 Task: Find connections with filter location Yiwu with filter topic #lawstudentswith filter profile language German with filter current company CRY - Child Rights and You with filter school National Institute of Technology Raipur with filter industry Venture Capital and Private Equity Principals with filter service category Personal Injury Law with filter keywords title Farm Worker
Action: Mouse moved to (551, 63)
Screenshot: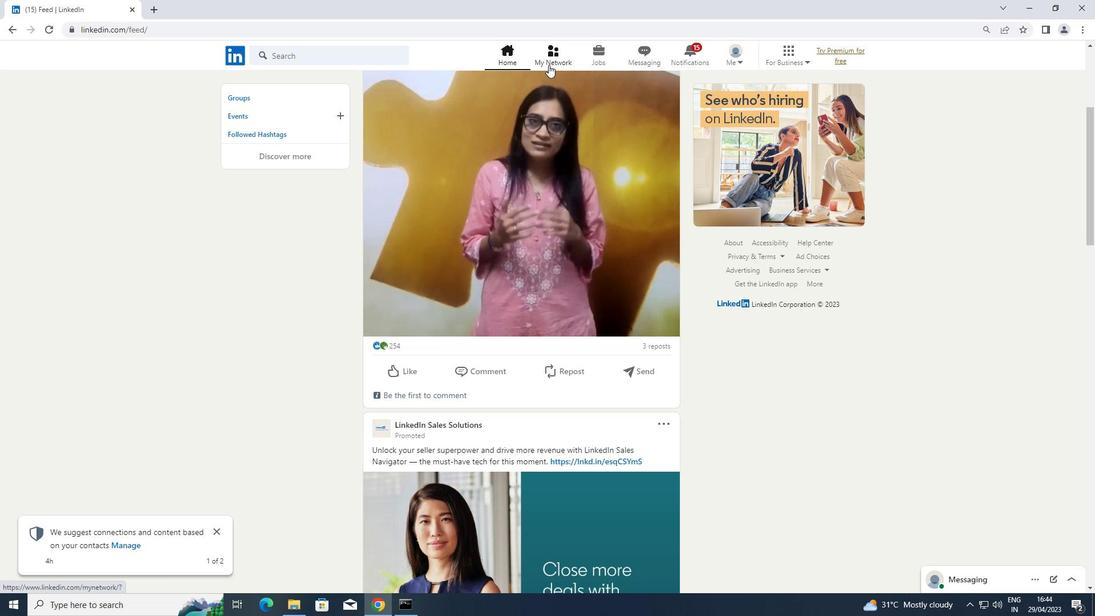 
Action: Mouse pressed left at (551, 63)
Screenshot: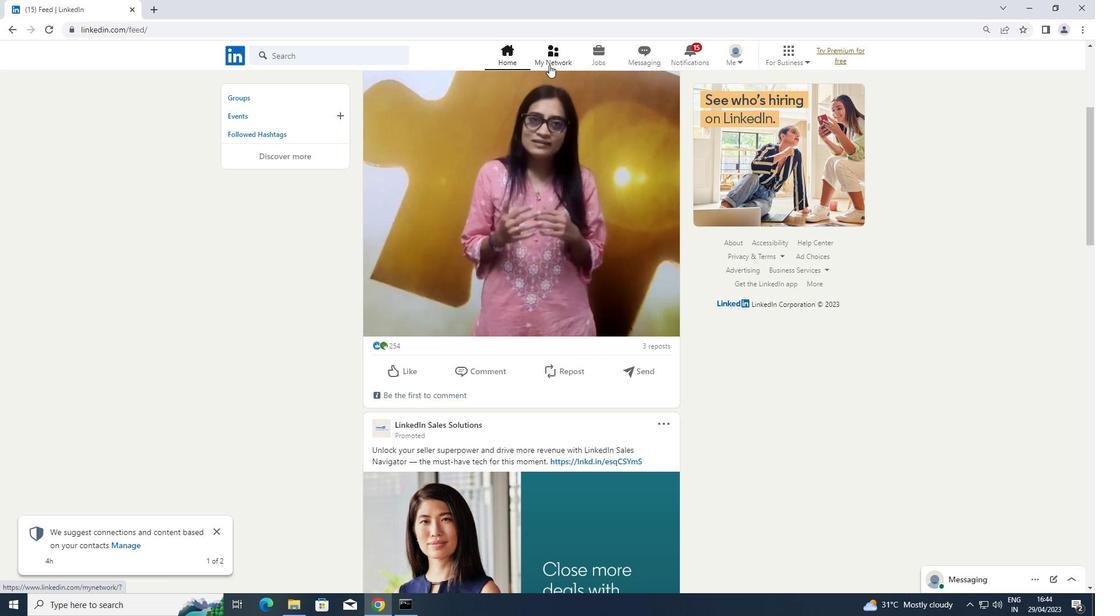 
Action: Mouse moved to (319, 114)
Screenshot: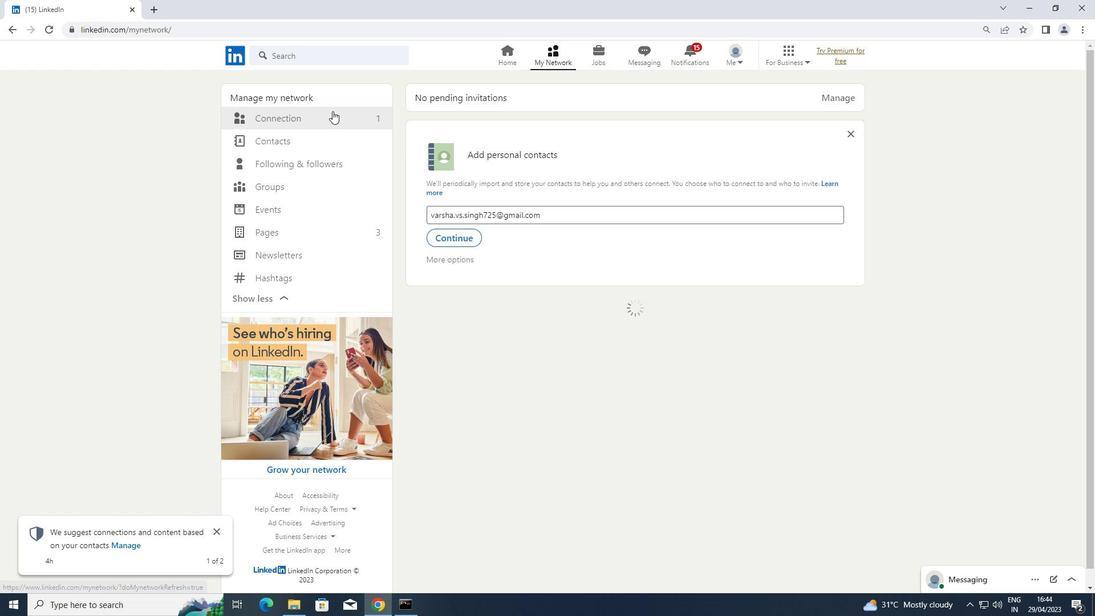 
Action: Mouse pressed left at (319, 114)
Screenshot: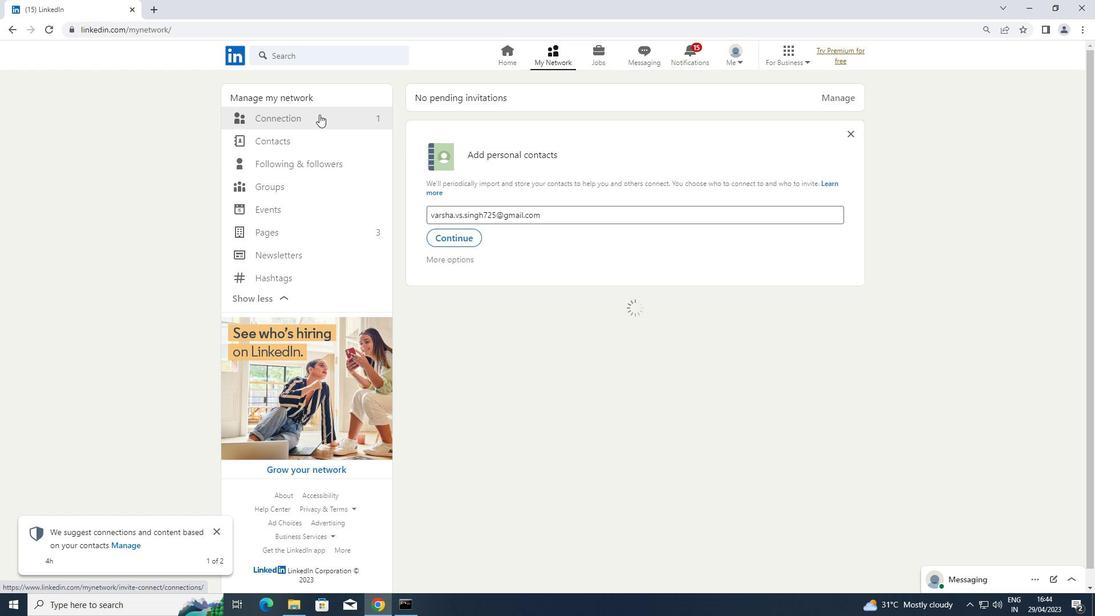 
Action: Mouse moved to (633, 122)
Screenshot: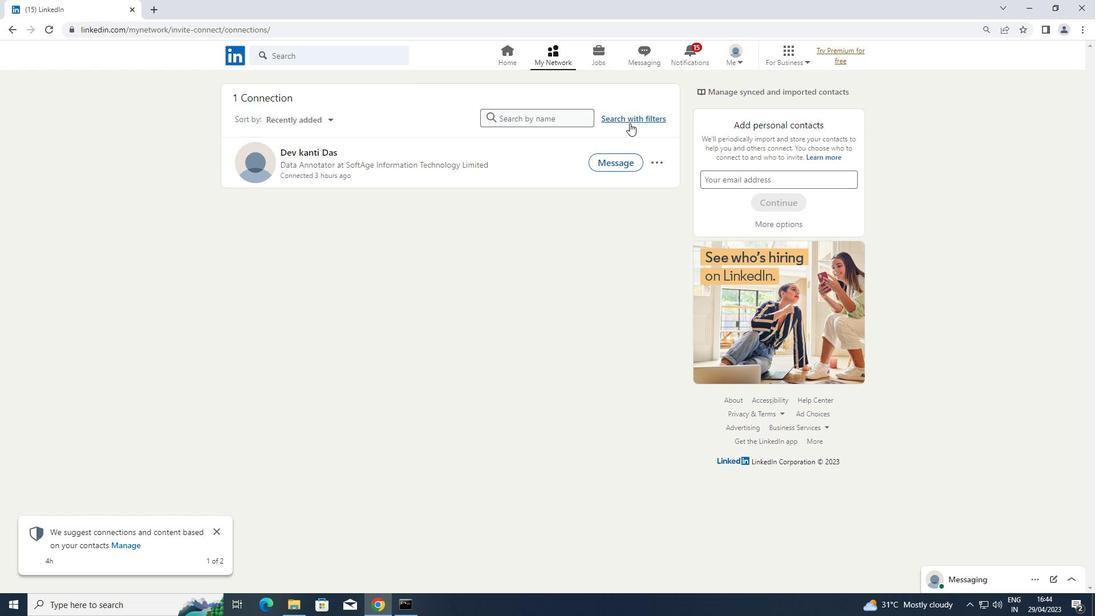 
Action: Mouse pressed left at (633, 122)
Screenshot: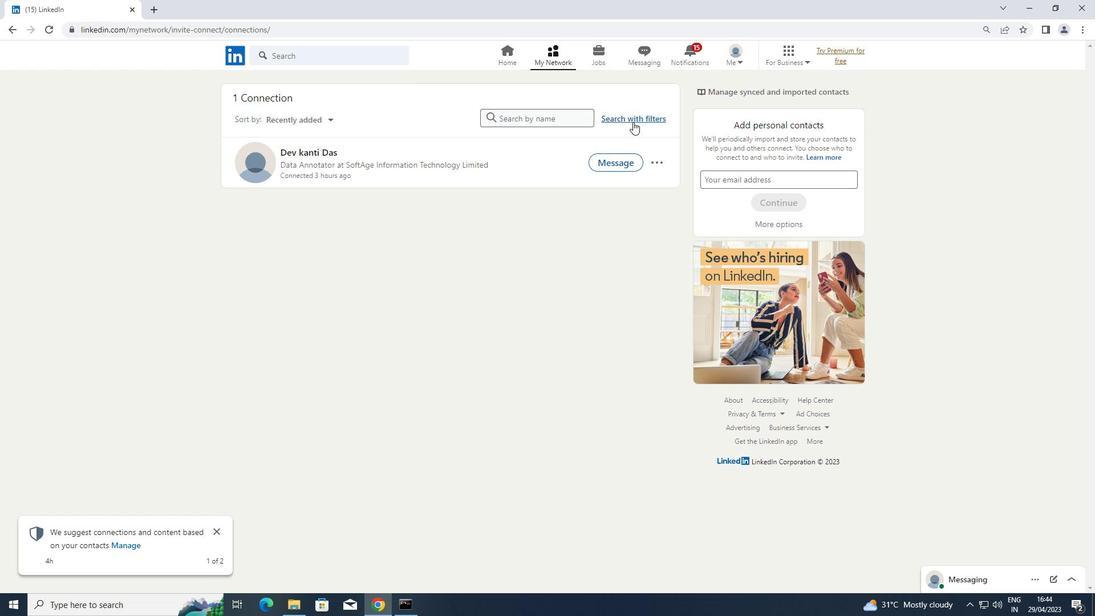
Action: Mouse moved to (584, 90)
Screenshot: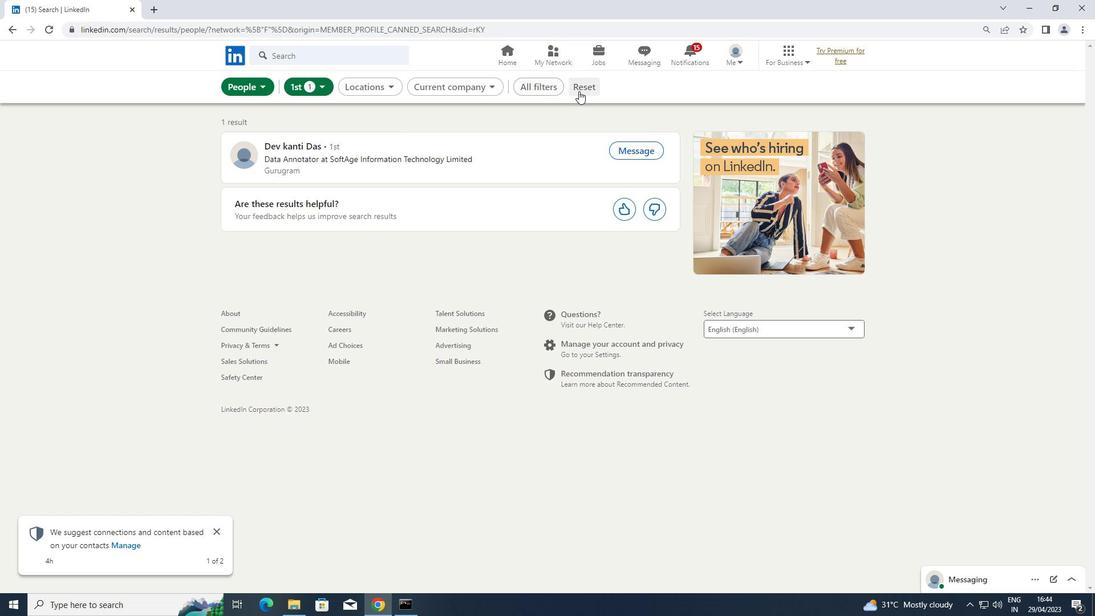 
Action: Mouse pressed left at (584, 90)
Screenshot: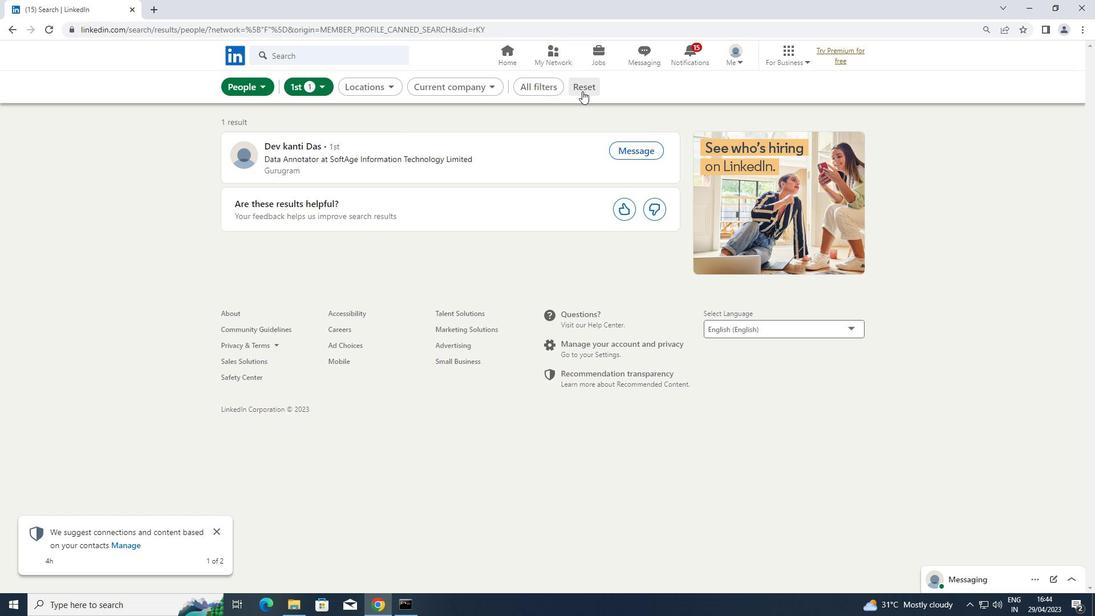 
Action: Mouse moved to (544, 84)
Screenshot: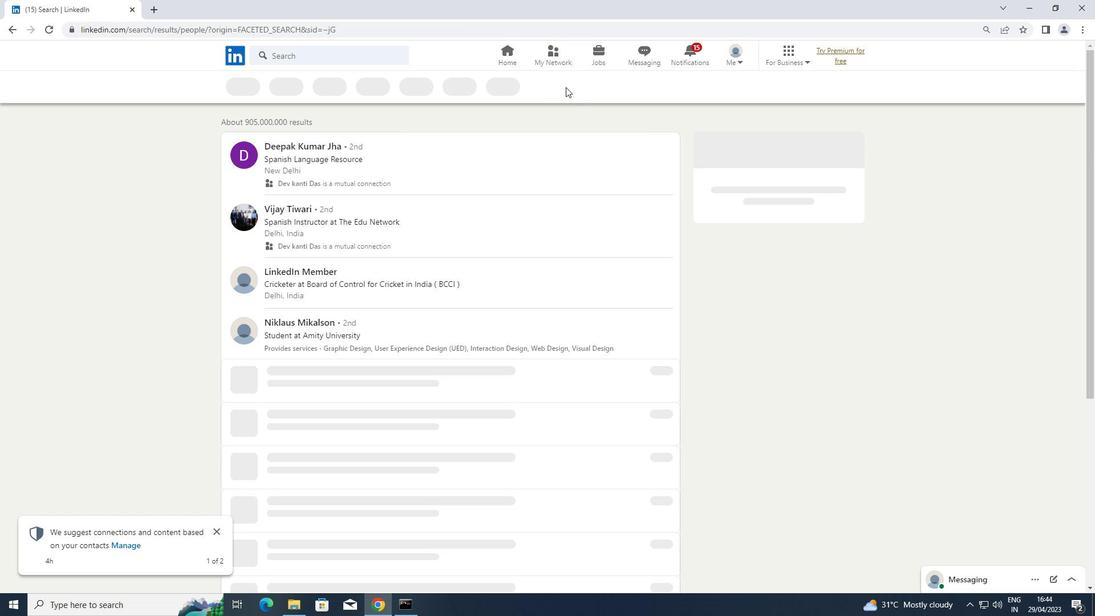 
Action: Mouse pressed left at (544, 84)
Screenshot: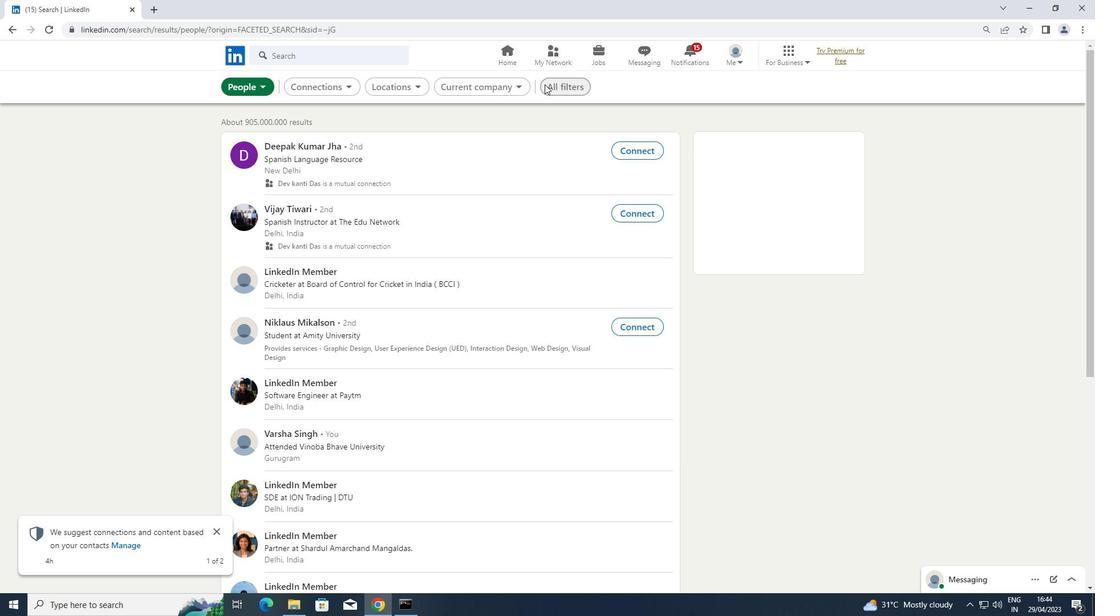 
Action: Mouse moved to (709, 206)
Screenshot: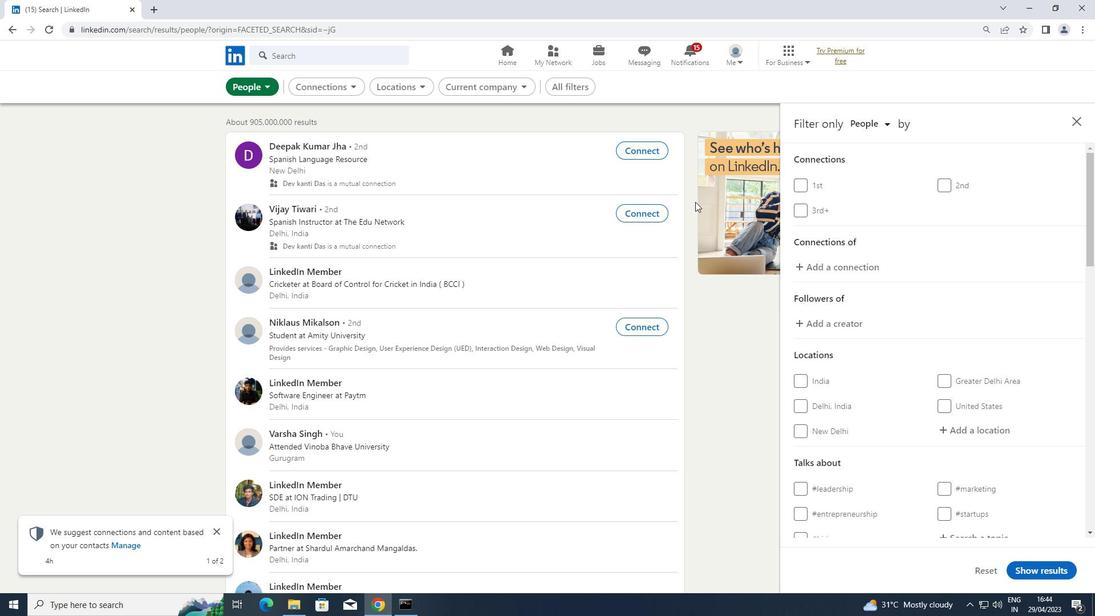 
Action: Mouse scrolled (709, 205) with delta (0, 0)
Screenshot: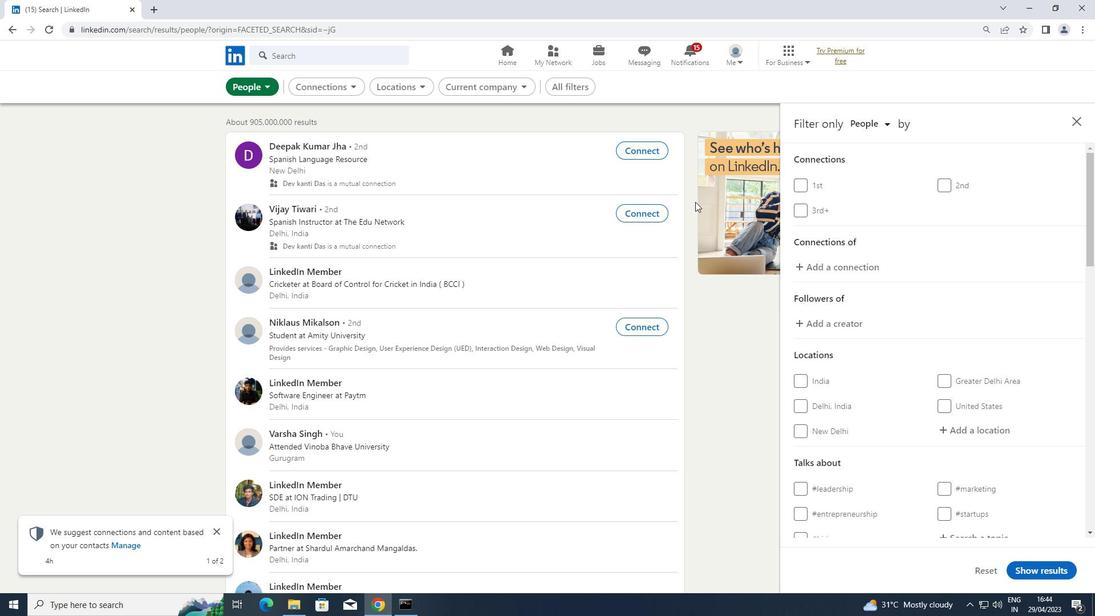
Action: Mouse scrolled (709, 205) with delta (0, 0)
Screenshot: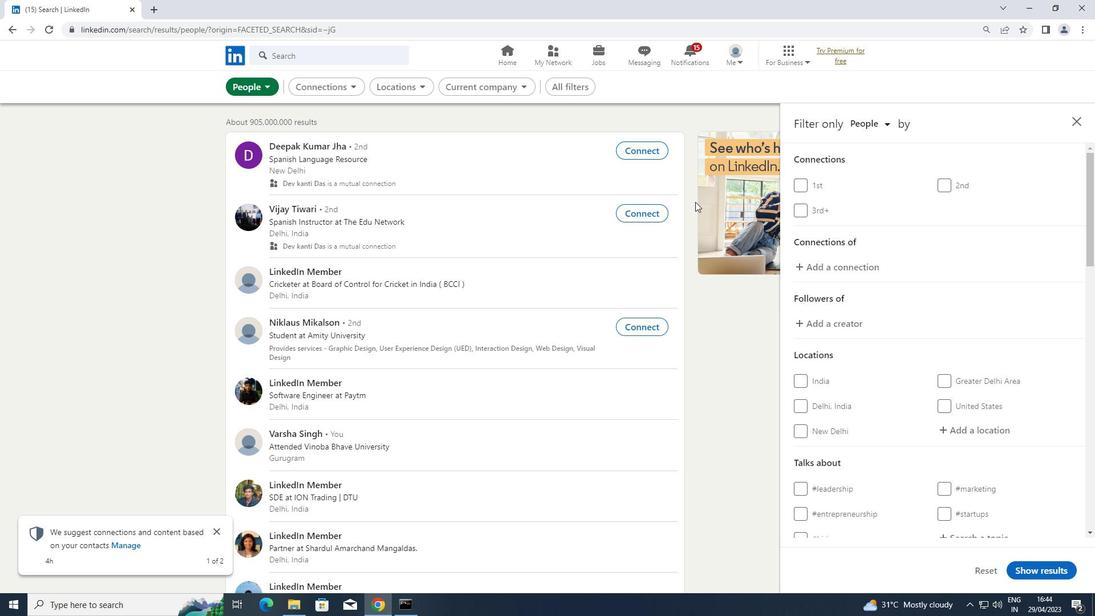 
Action: Mouse moved to (900, 343)
Screenshot: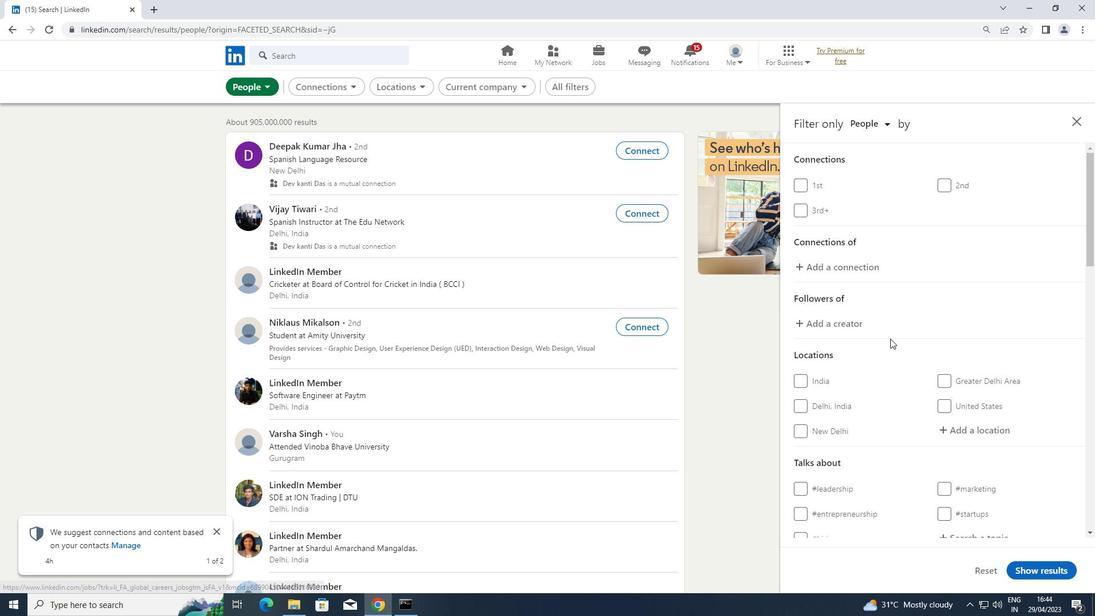 
Action: Mouse scrolled (900, 343) with delta (0, 0)
Screenshot: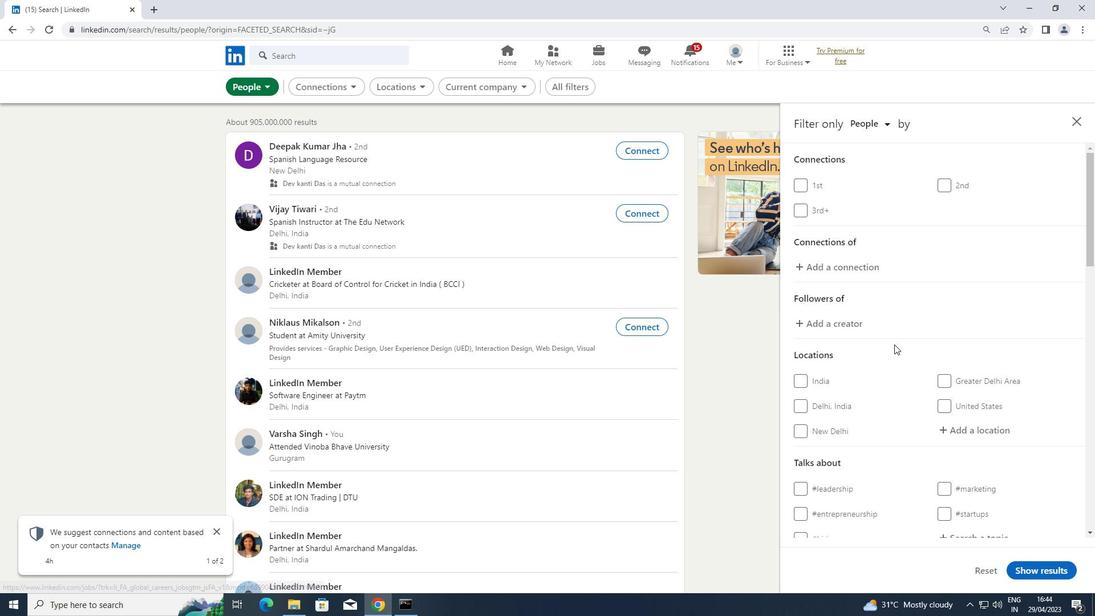 
Action: Mouse scrolled (900, 343) with delta (0, 0)
Screenshot: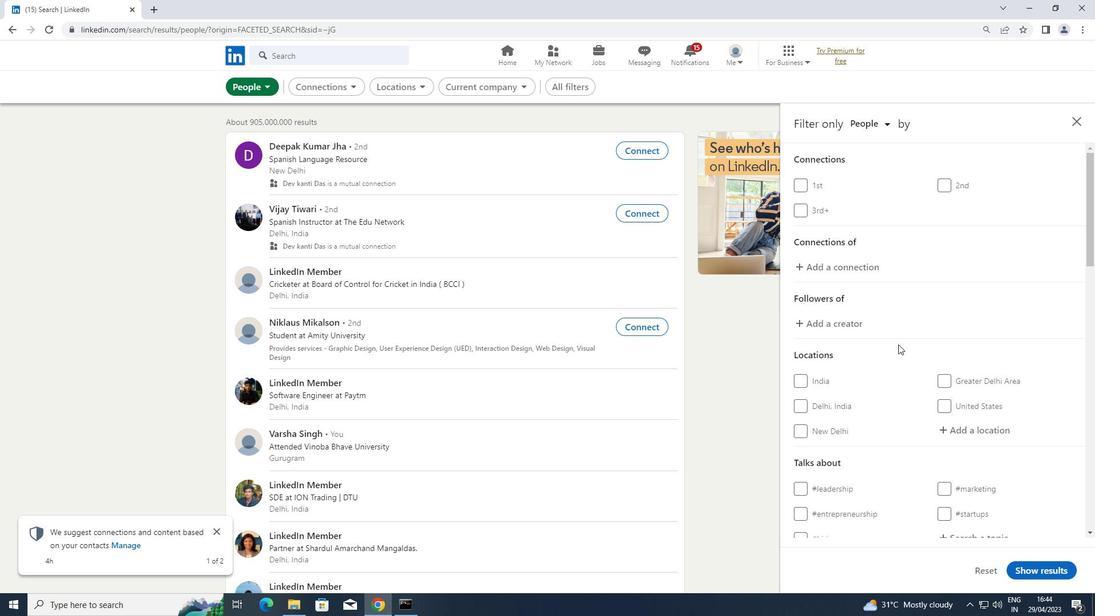 
Action: Mouse moved to (950, 309)
Screenshot: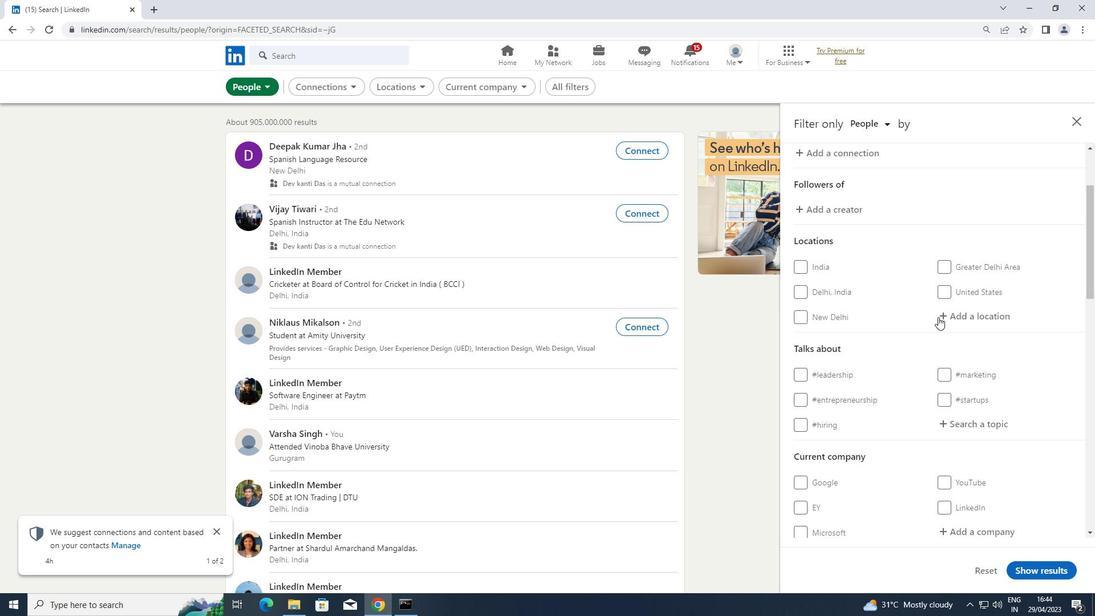 
Action: Mouse pressed left at (950, 309)
Screenshot: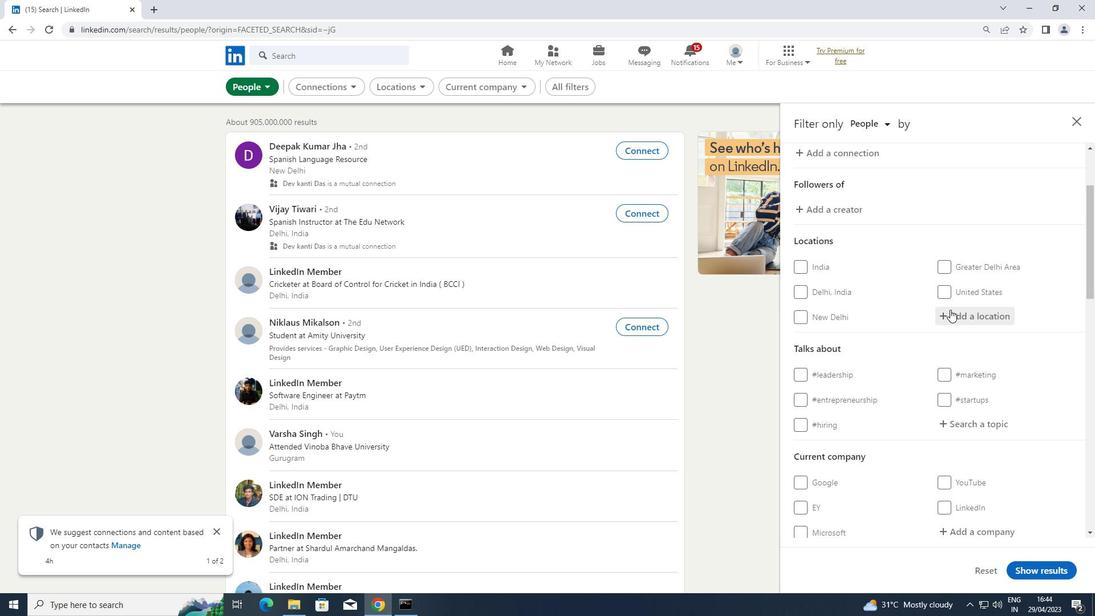 
Action: Key pressed <Key.shift>YIWU
Screenshot: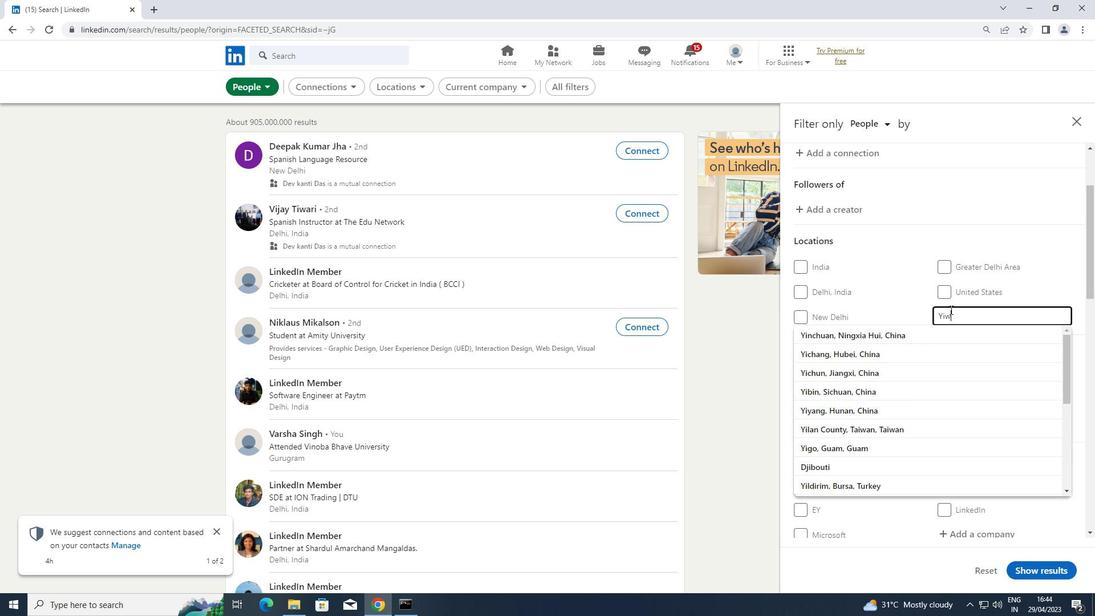 
Action: Mouse moved to (908, 319)
Screenshot: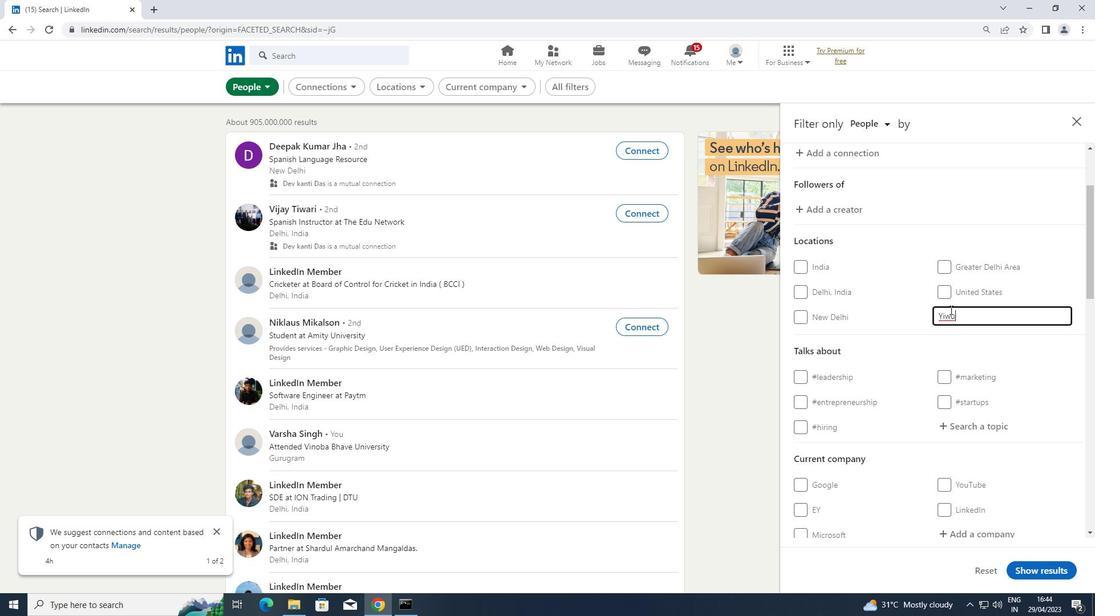 
Action: Mouse scrolled (908, 318) with delta (0, 0)
Screenshot: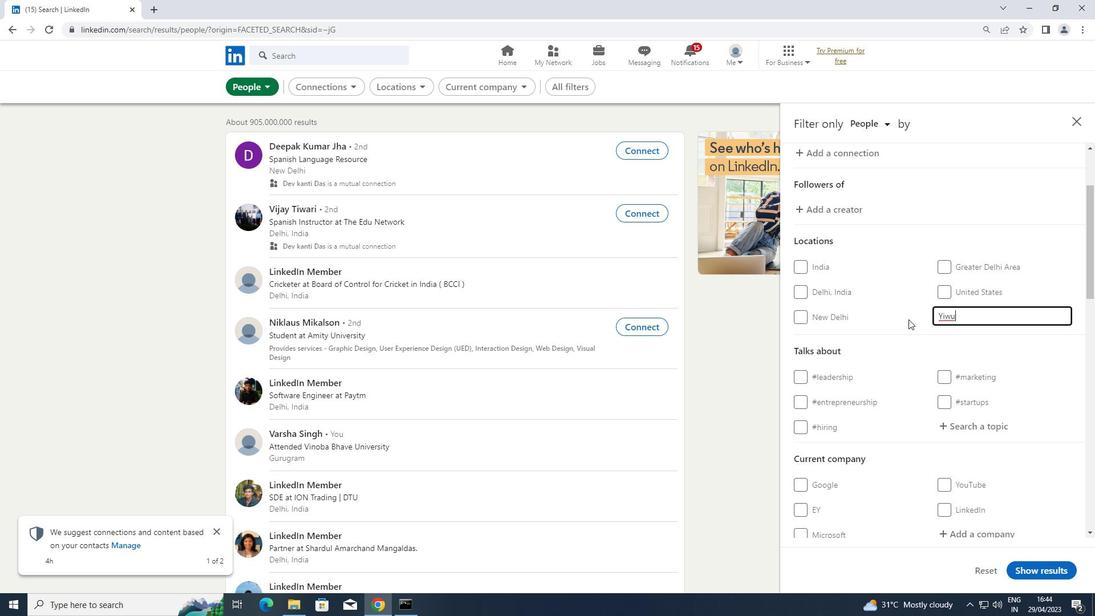 
Action: Mouse scrolled (908, 318) with delta (0, 0)
Screenshot: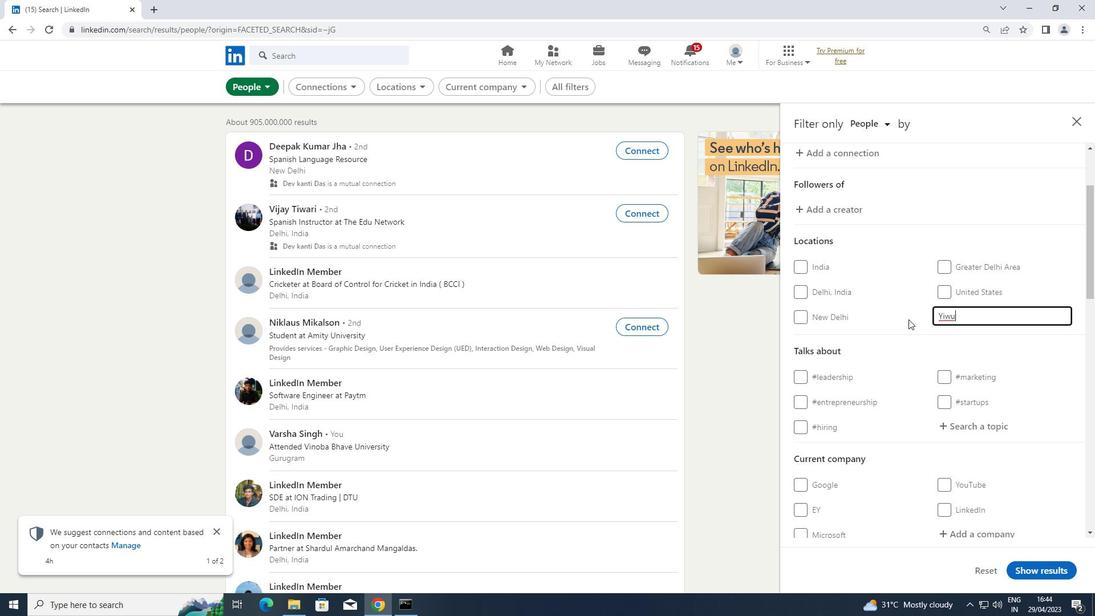 
Action: Mouse scrolled (908, 318) with delta (0, 0)
Screenshot: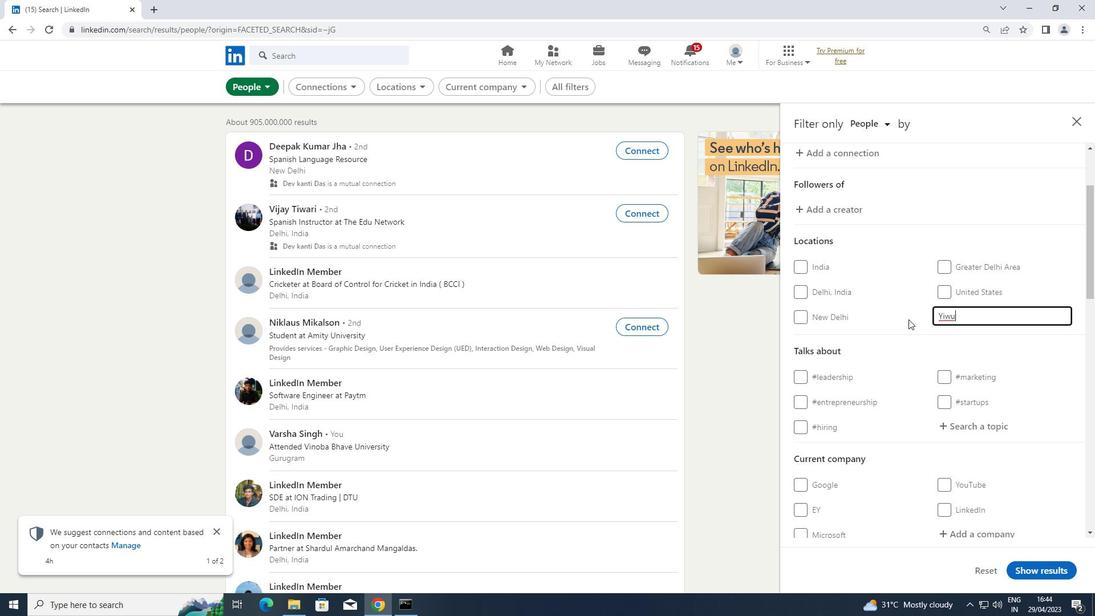 
Action: Mouse moved to (970, 256)
Screenshot: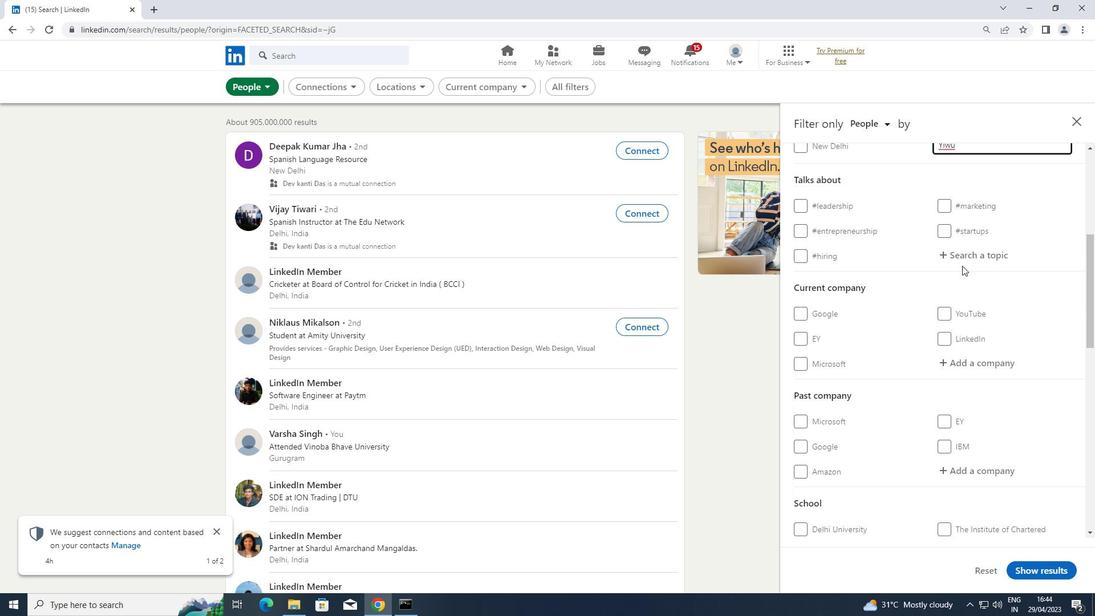 
Action: Mouse pressed left at (970, 256)
Screenshot: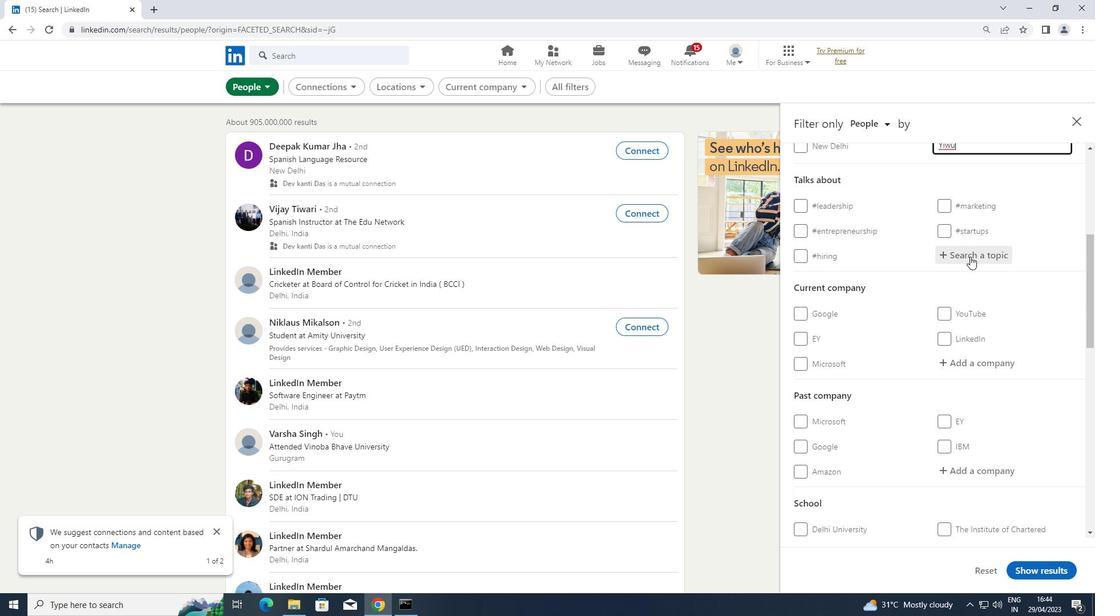 
Action: Key pressed <Key.shift>#LAWSTUDENTS
Screenshot: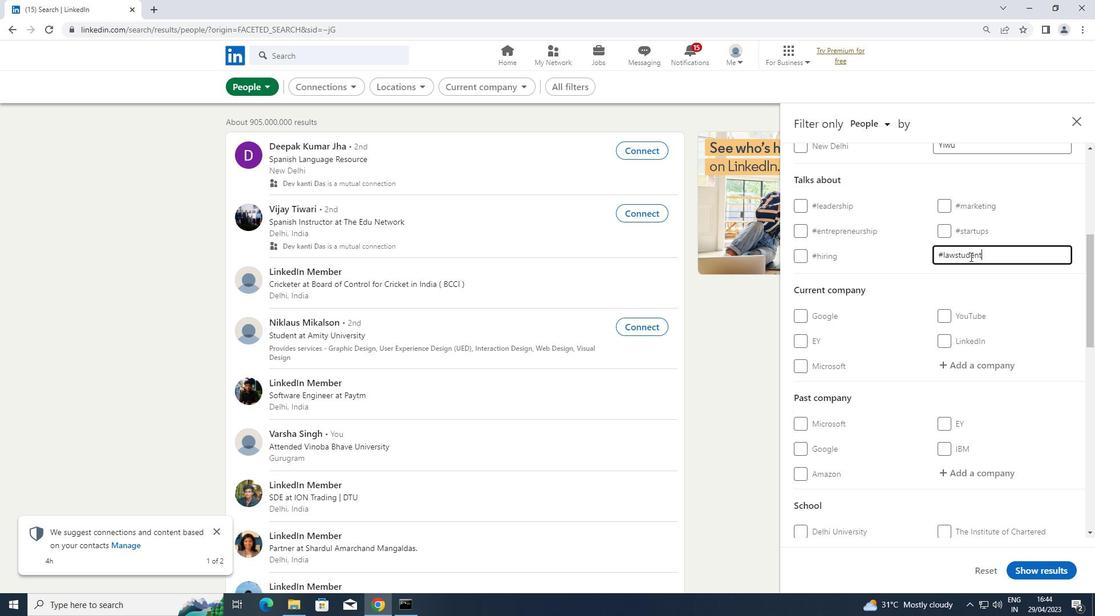 
Action: Mouse moved to (899, 280)
Screenshot: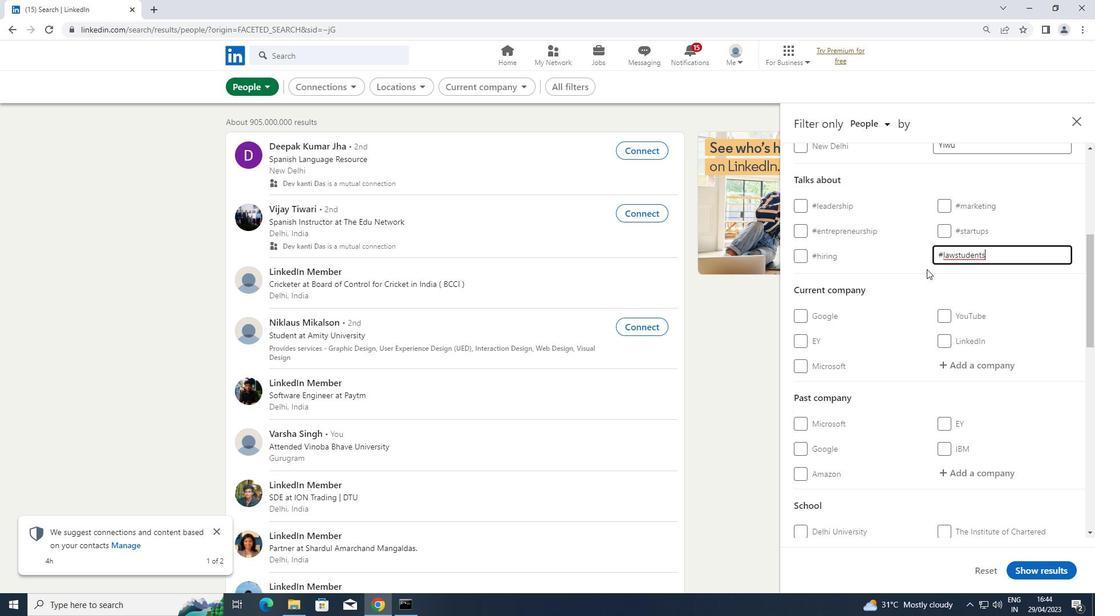 
Action: Mouse scrolled (899, 279) with delta (0, 0)
Screenshot: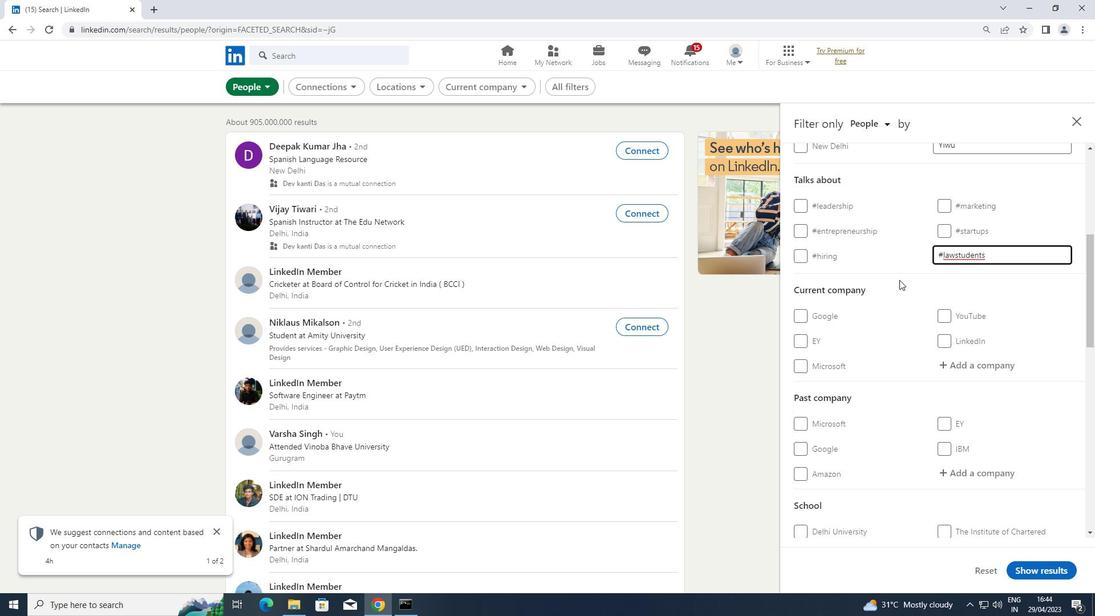 
Action: Mouse scrolled (899, 279) with delta (0, 0)
Screenshot: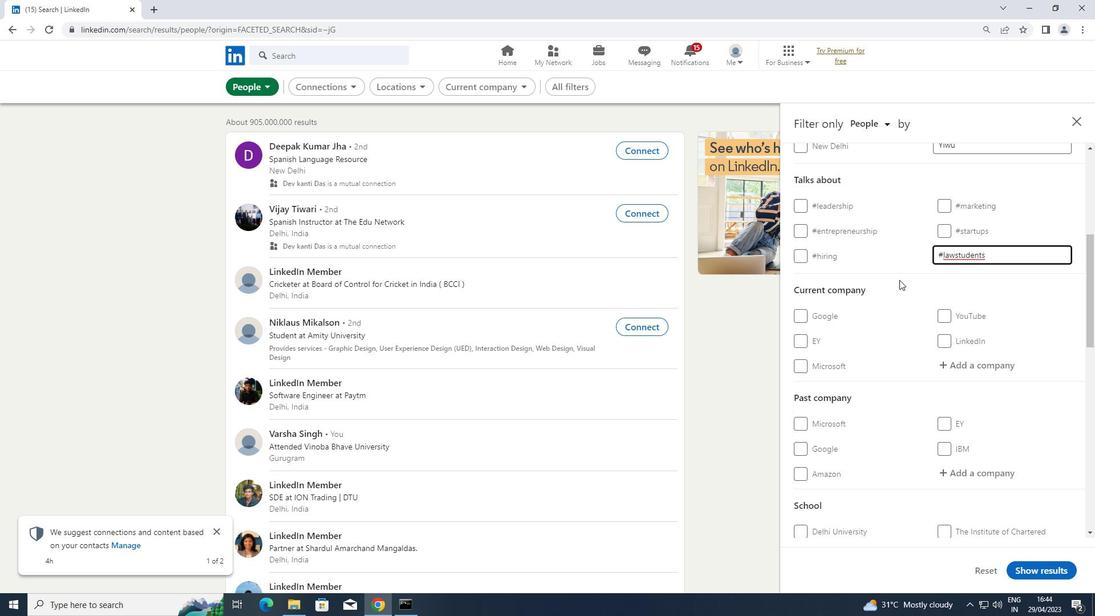 
Action: Mouse scrolled (899, 279) with delta (0, 0)
Screenshot: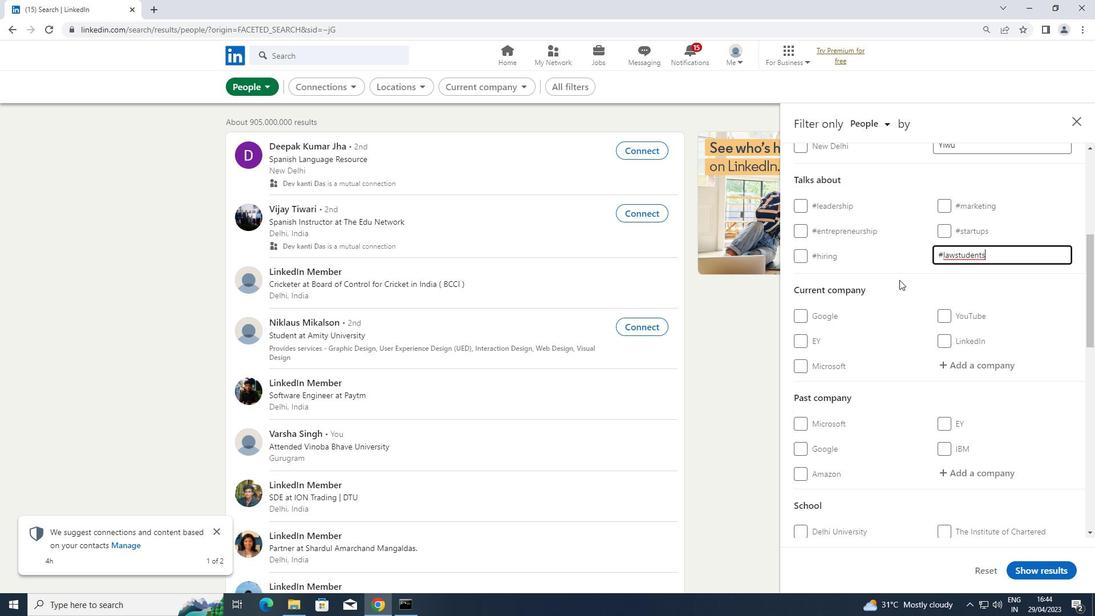 
Action: Mouse scrolled (899, 279) with delta (0, 0)
Screenshot: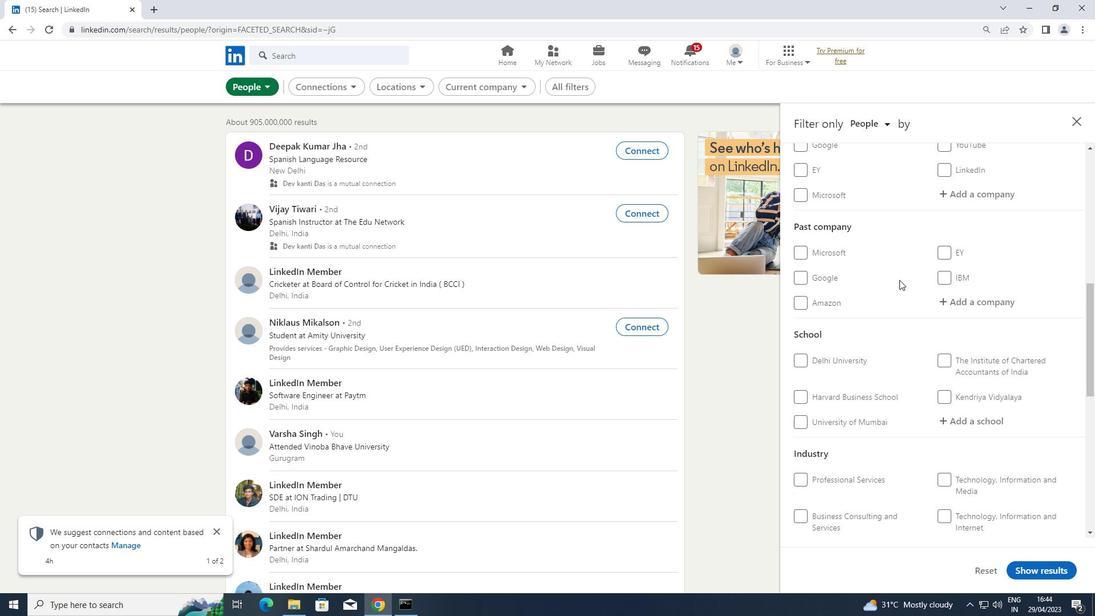 
Action: Mouse scrolled (899, 279) with delta (0, 0)
Screenshot: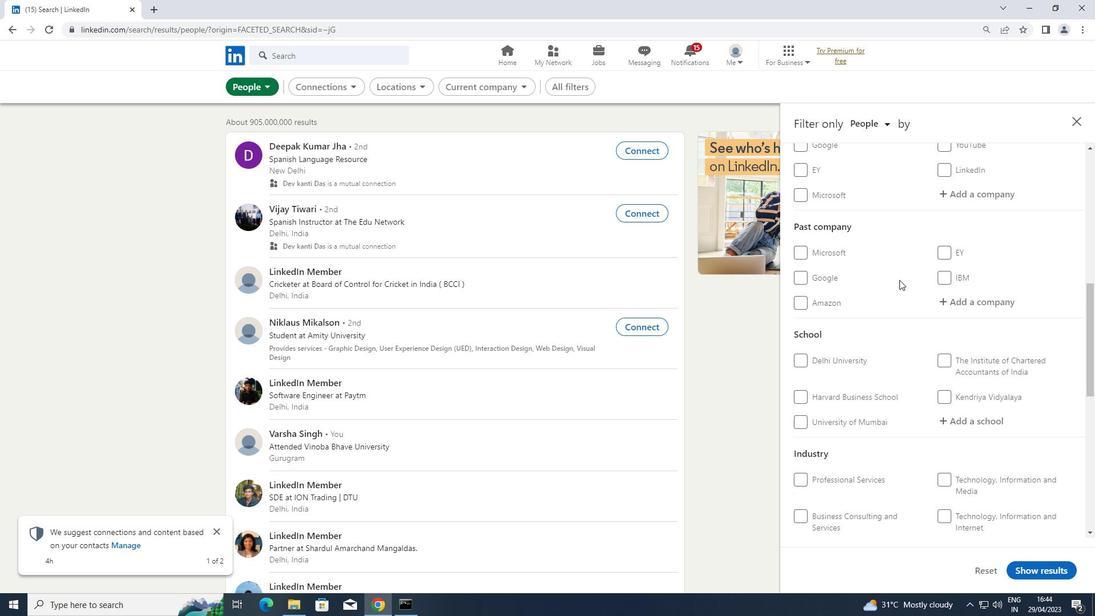 
Action: Mouse scrolled (899, 279) with delta (0, 0)
Screenshot: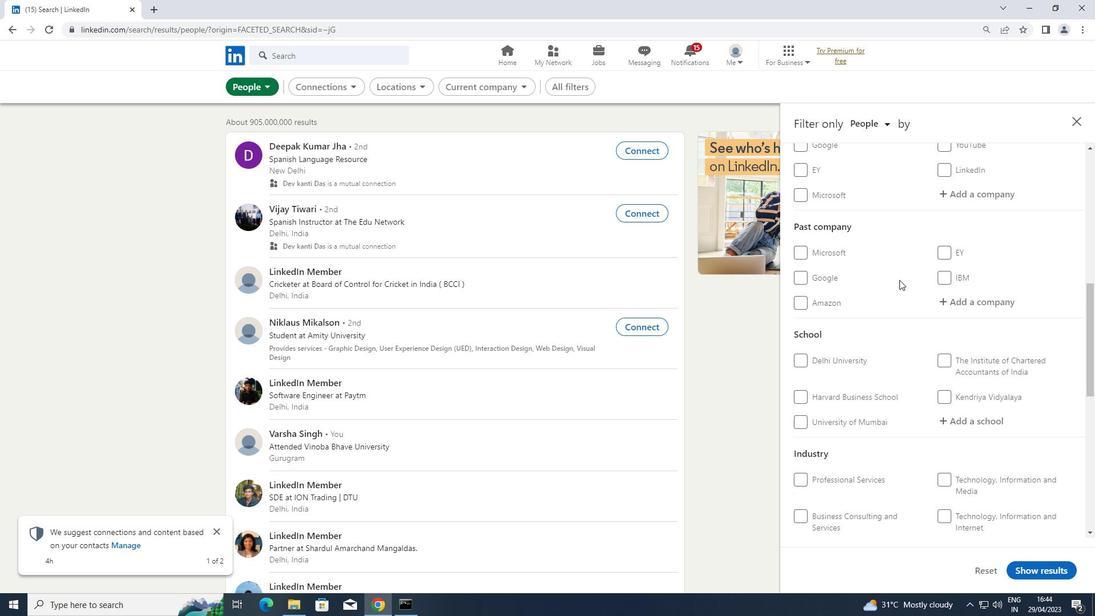 
Action: Mouse scrolled (899, 279) with delta (0, 0)
Screenshot: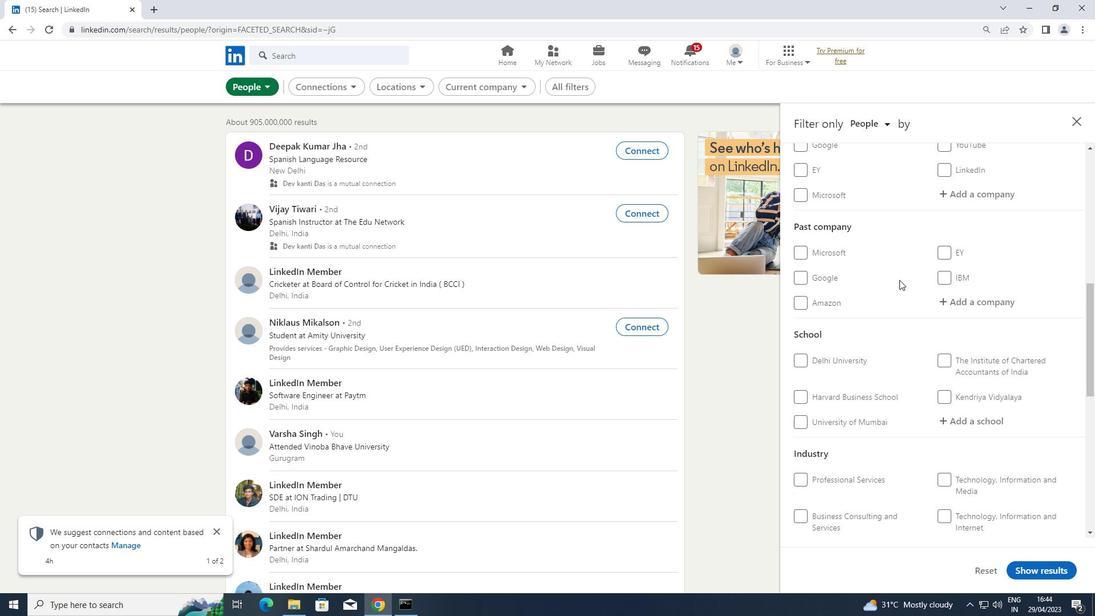 
Action: Mouse moved to (797, 427)
Screenshot: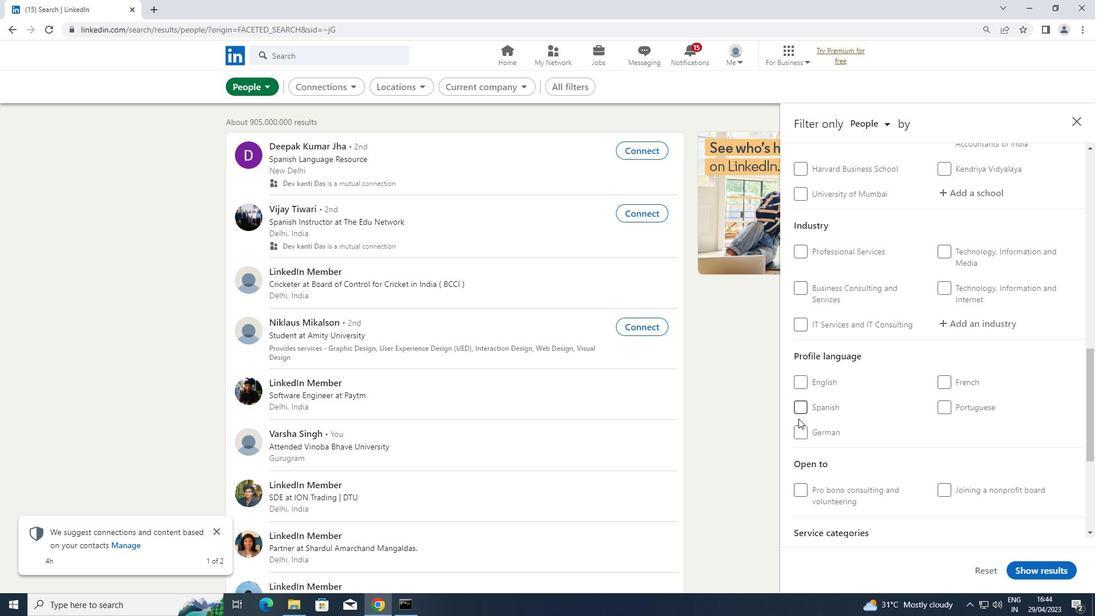 
Action: Mouse pressed left at (797, 427)
Screenshot: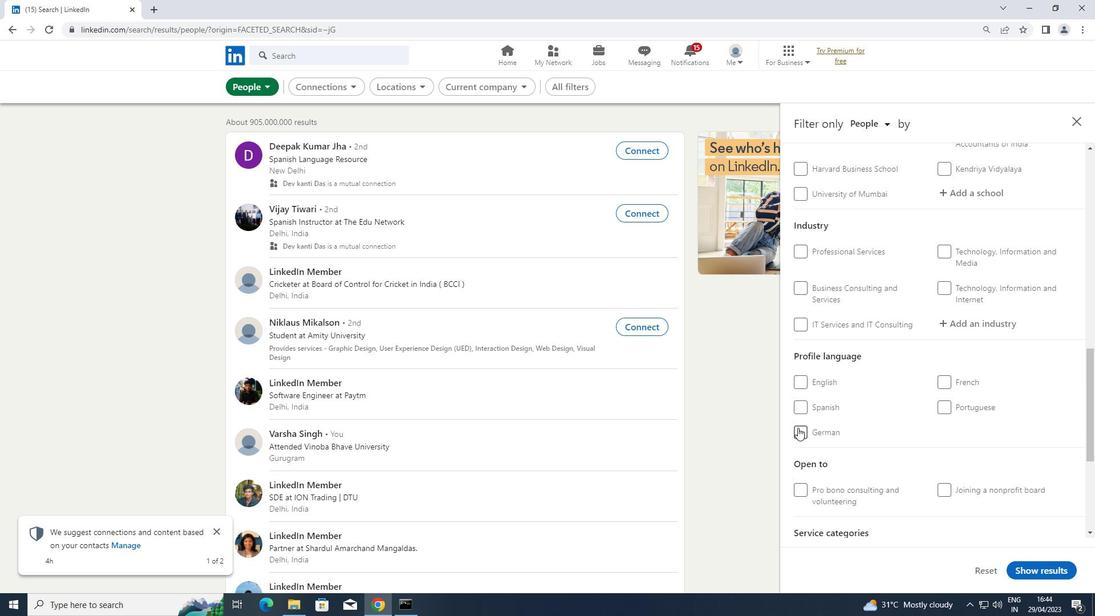 
Action: Mouse moved to (913, 320)
Screenshot: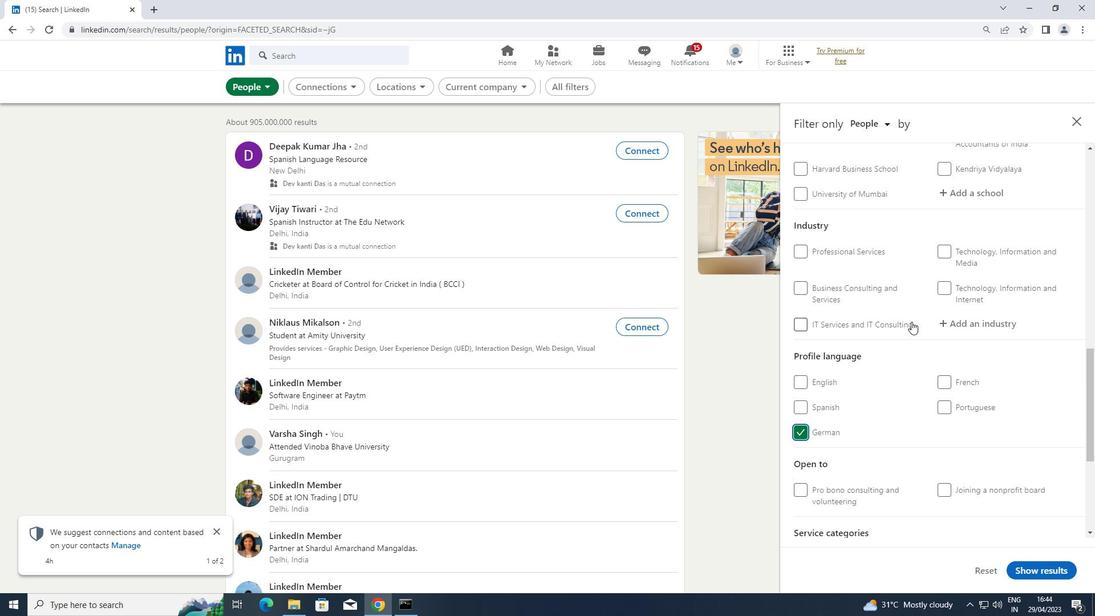 
Action: Mouse scrolled (913, 321) with delta (0, 0)
Screenshot: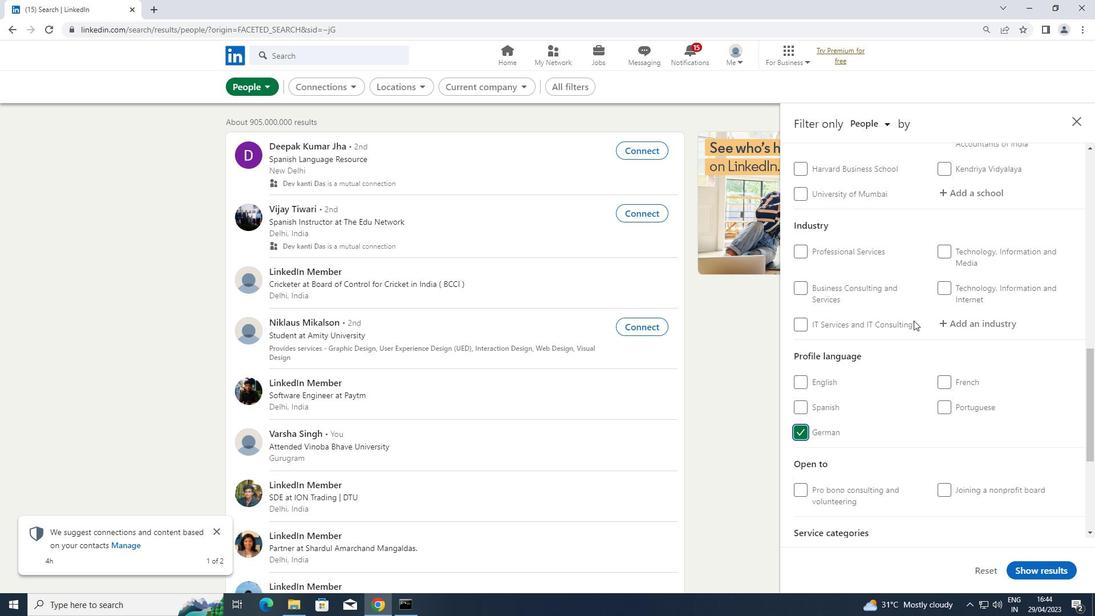 
Action: Mouse scrolled (913, 321) with delta (0, 0)
Screenshot: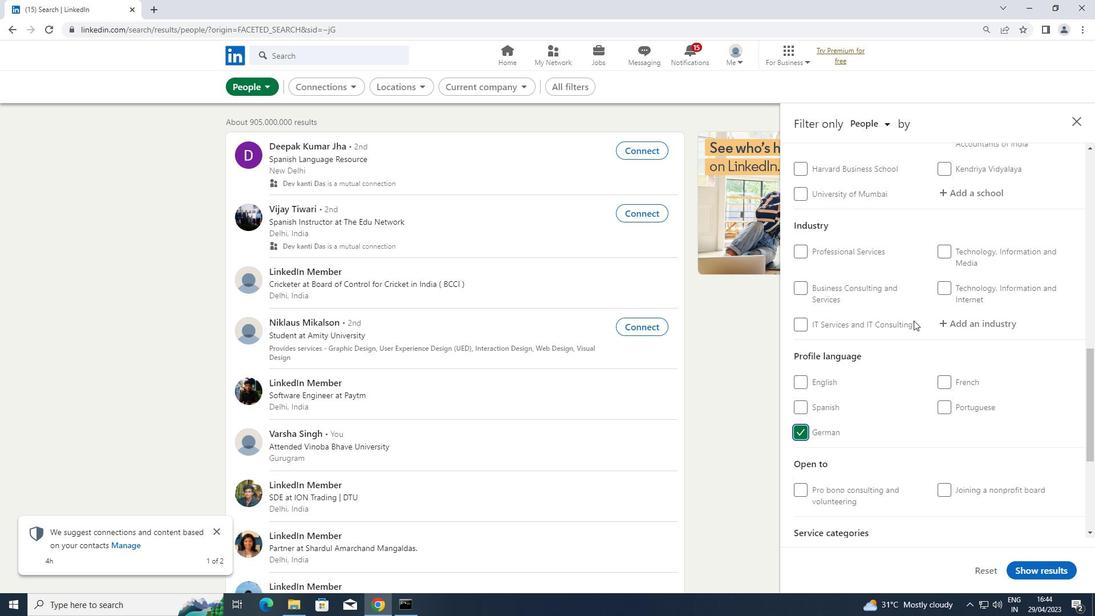 
Action: Mouse scrolled (913, 321) with delta (0, 0)
Screenshot: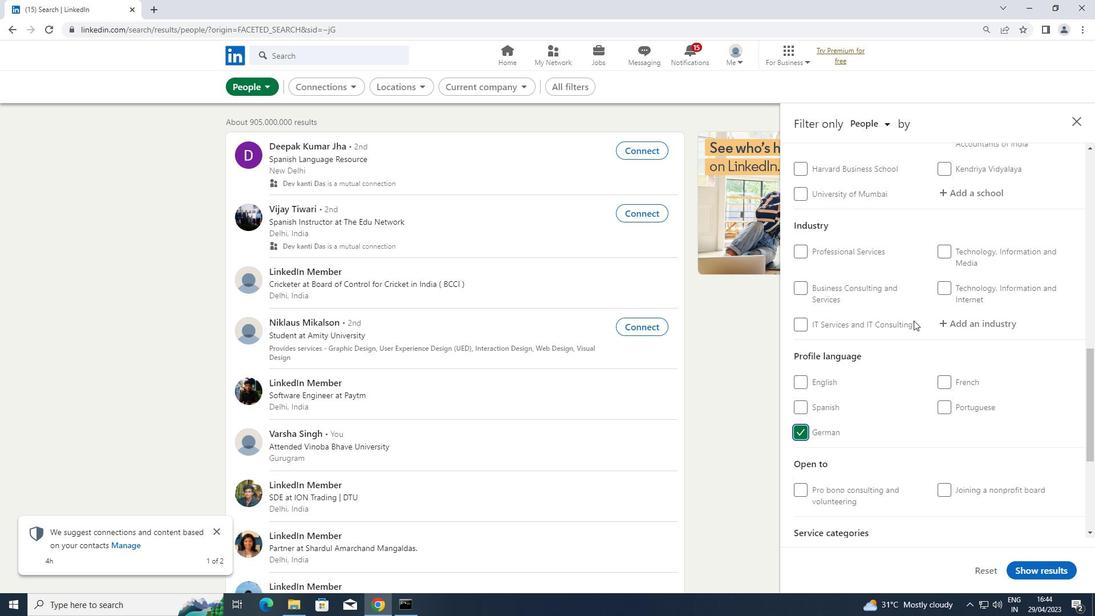 
Action: Mouse scrolled (913, 321) with delta (0, 0)
Screenshot: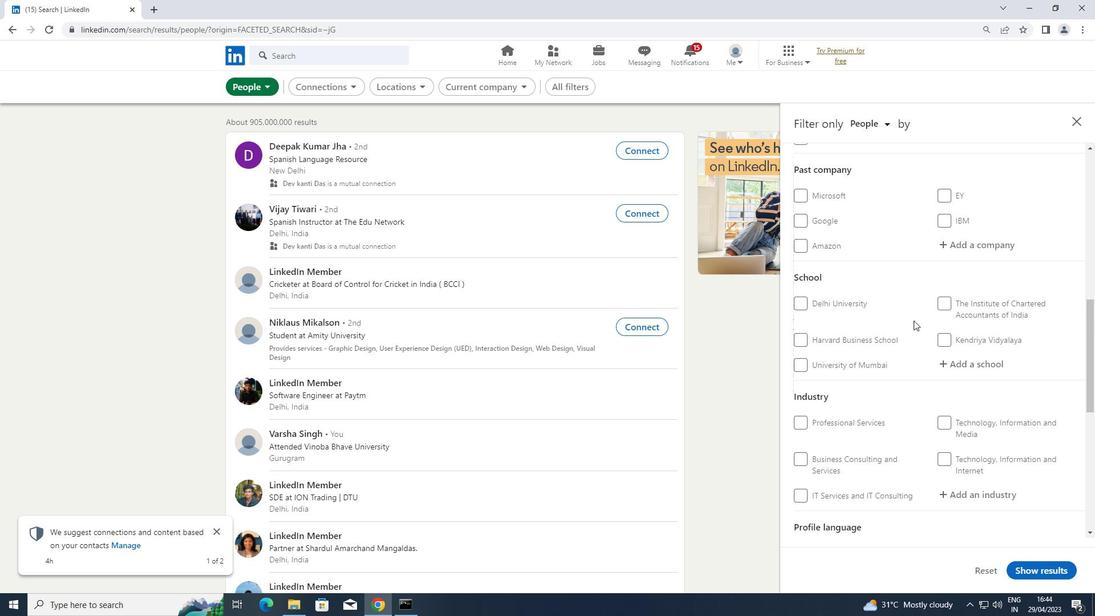 
Action: Mouse scrolled (913, 321) with delta (0, 0)
Screenshot: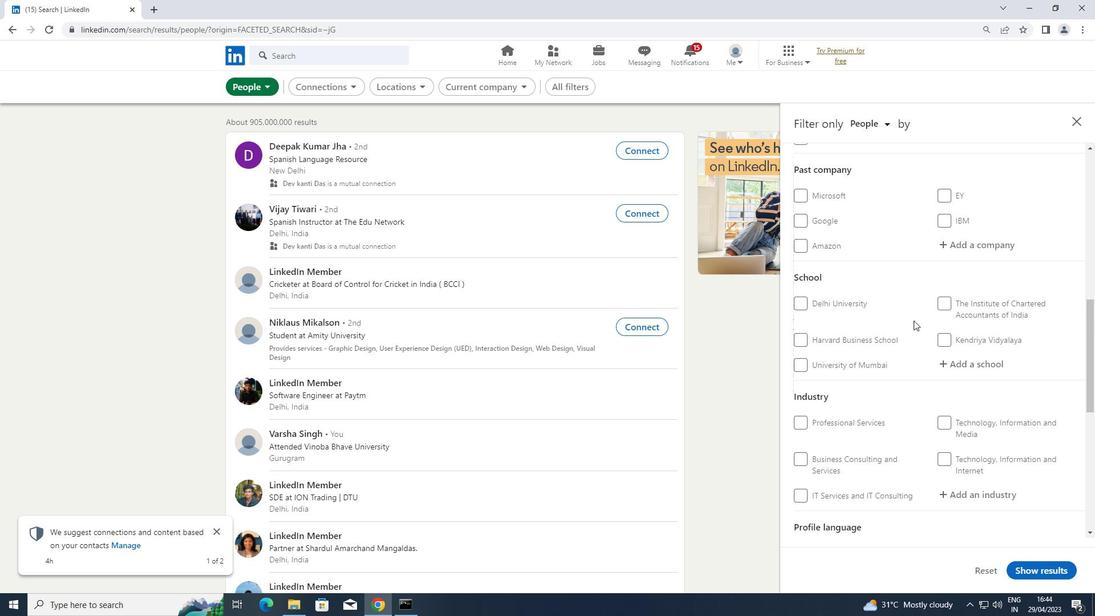 
Action: Mouse moved to (960, 250)
Screenshot: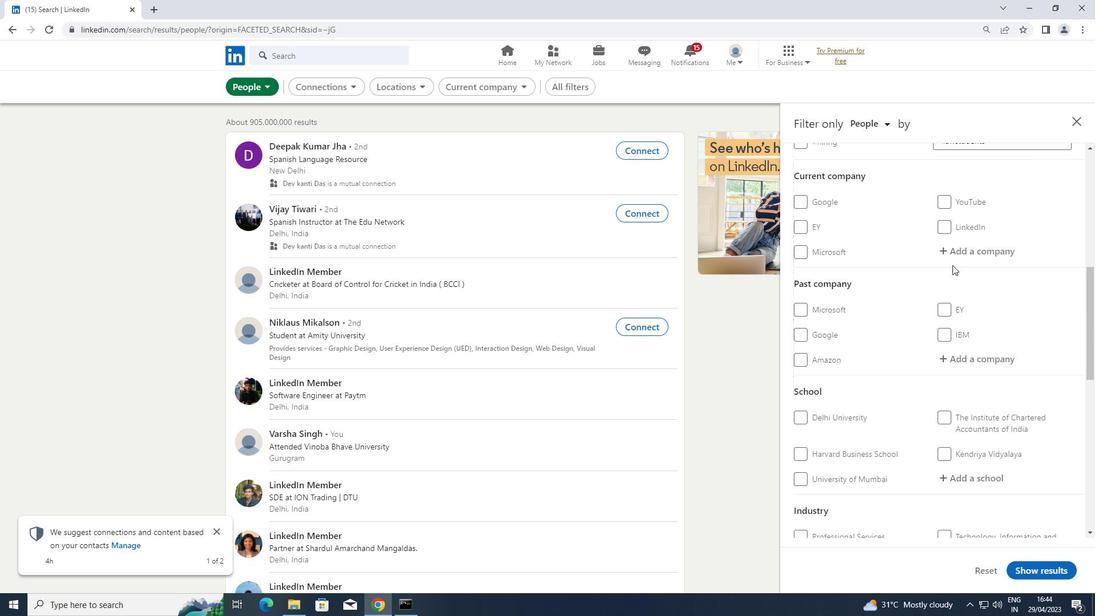 
Action: Mouse pressed left at (960, 250)
Screenshot: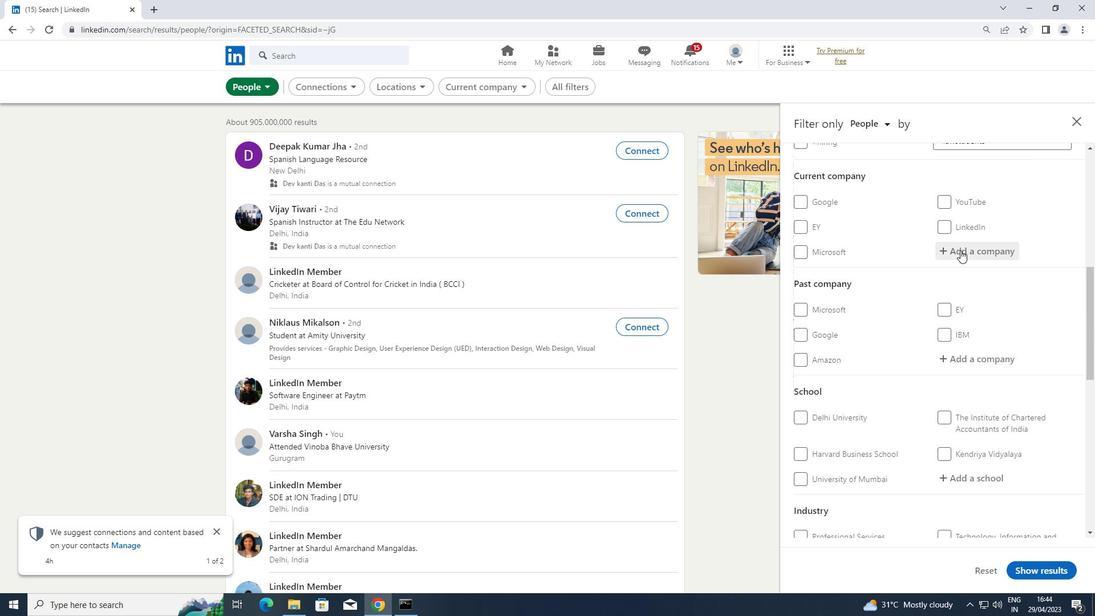 
Action: Key pressed <Key.shift>CRY
Screenshot: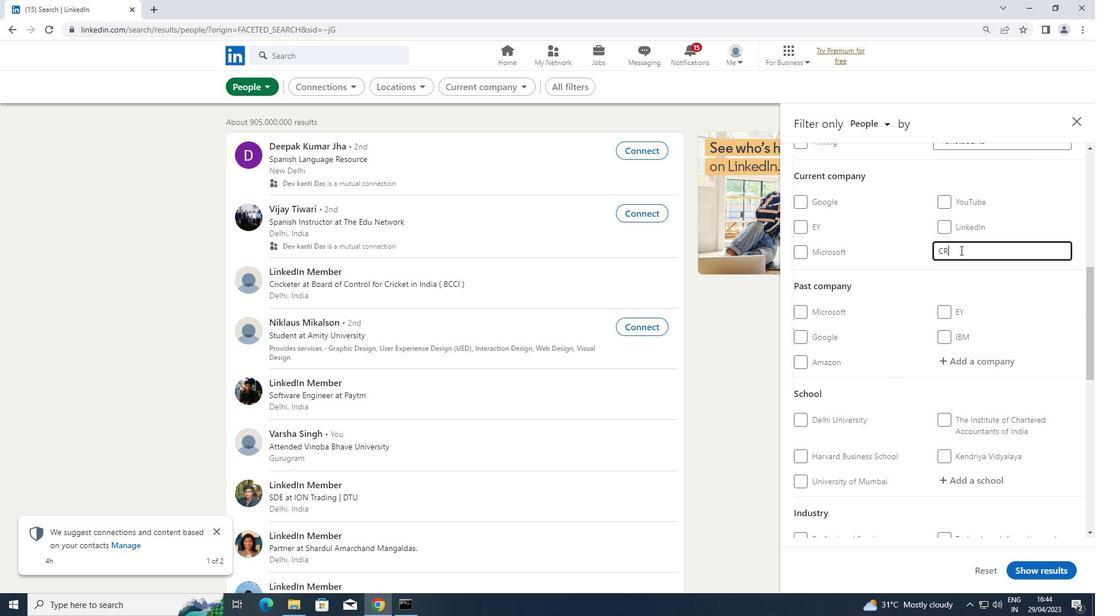 
Action: Mouse moved to (903, 273)
Screenshot: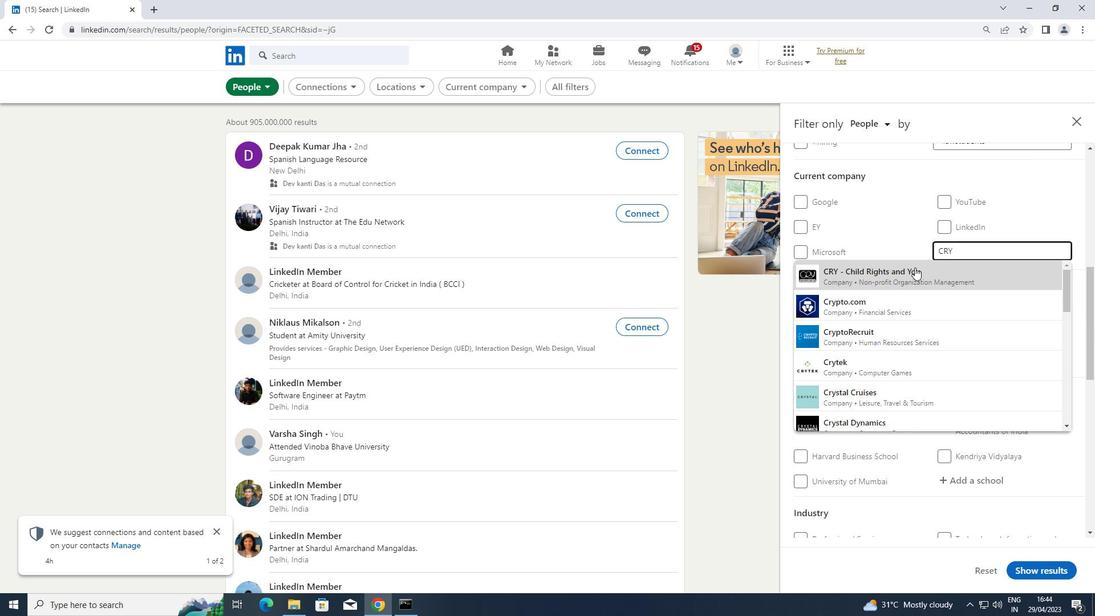 
Action: Mouse pressed left at (903, 273)
Screenshot: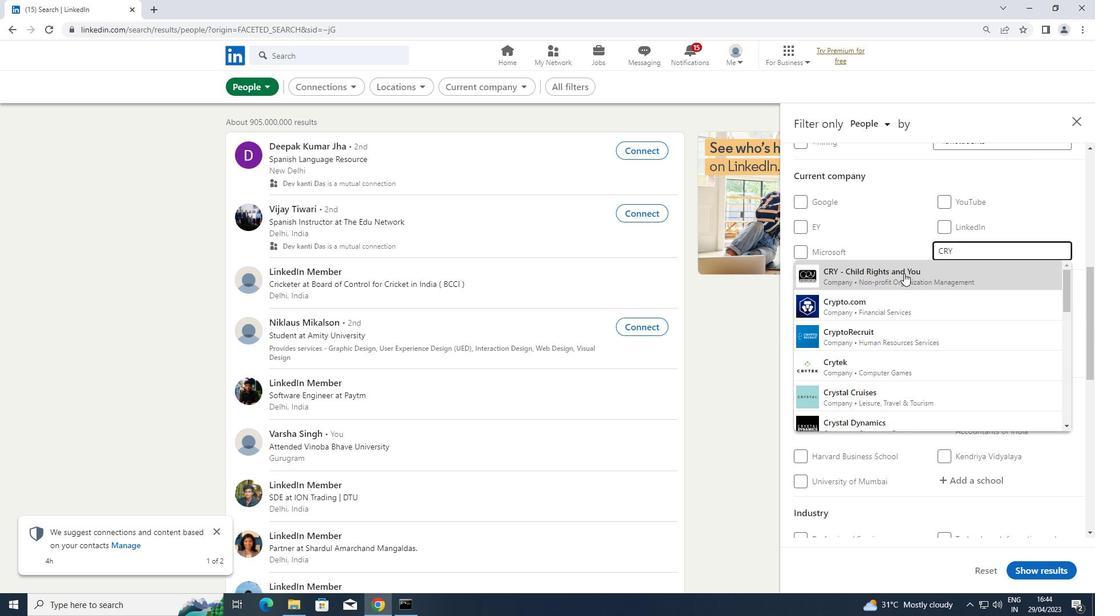 
Action: Mouse scrolled (903, 273) with delta (0, 0)
Screenshot: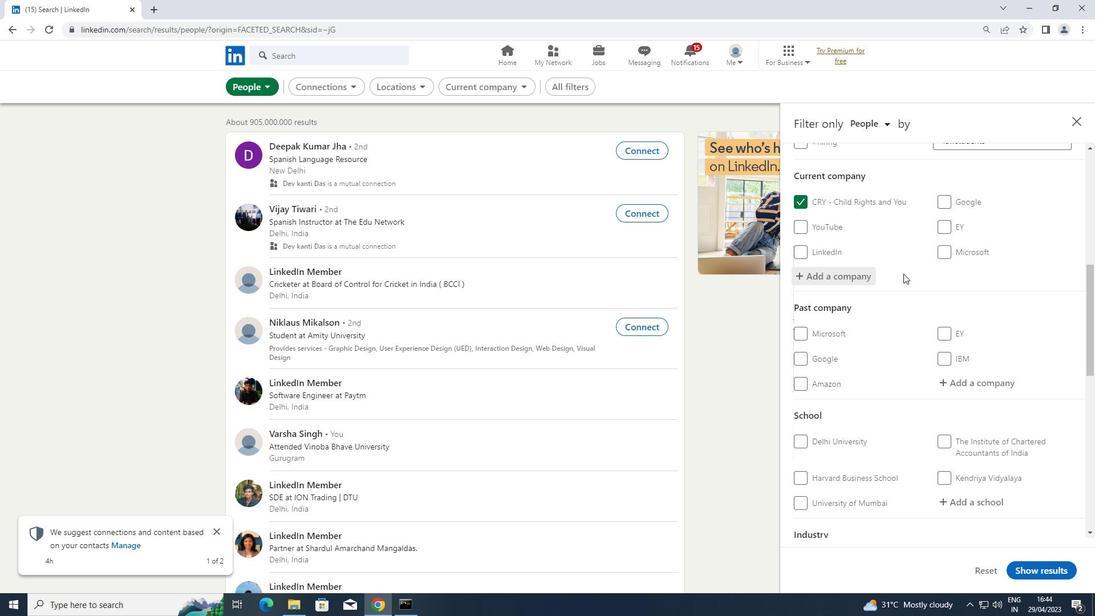 
Action: Mouse scrolled (903, 273) with delta (0, 0)
Screenshot: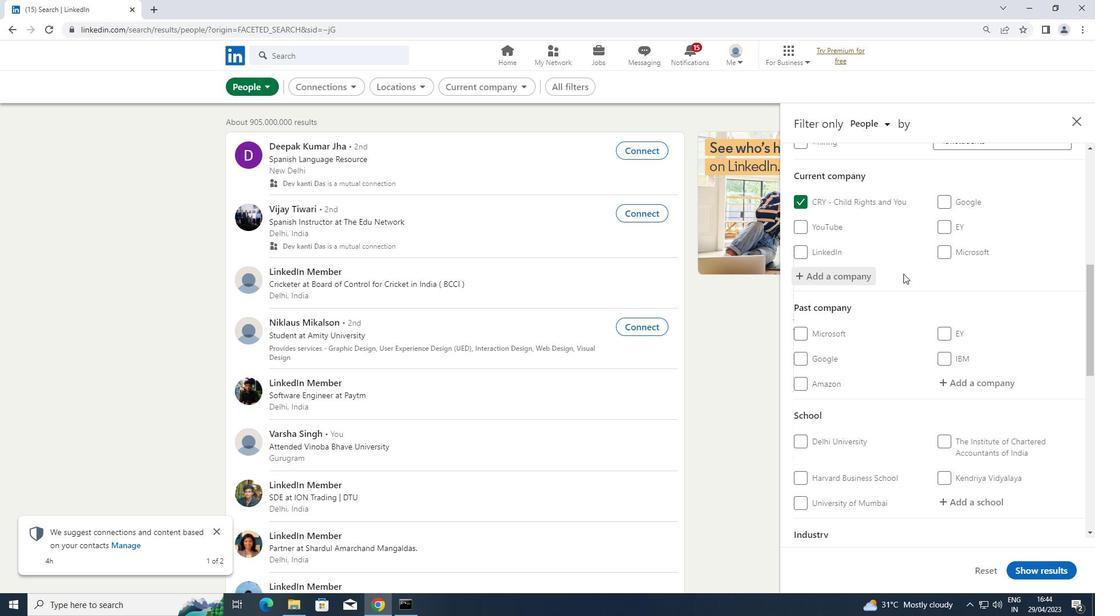 
Action: Mouse scrolled (903, 273) with delta (0, 0)
Screenshot: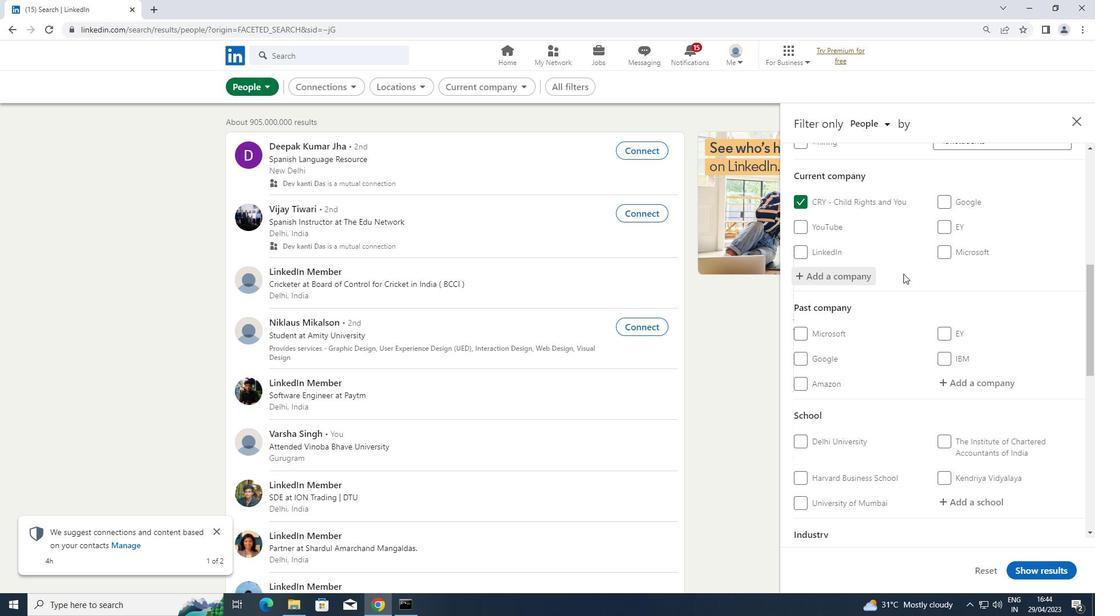 
Action: Mouse moved to (945, 317)
Screenshot: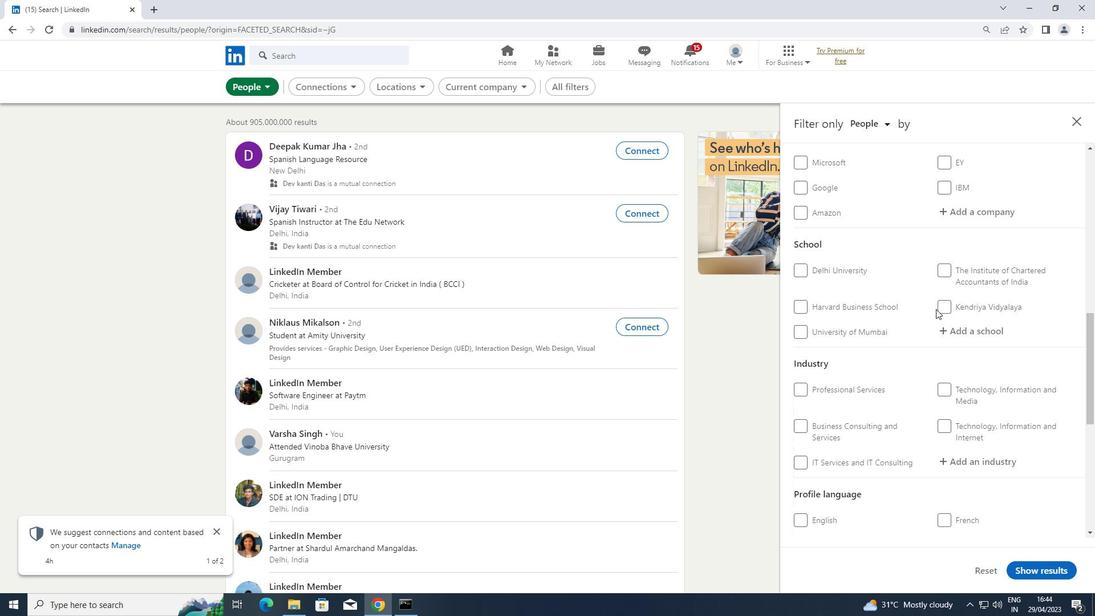 
Action: Mouse pressed left at (945, 317)
Screenshot: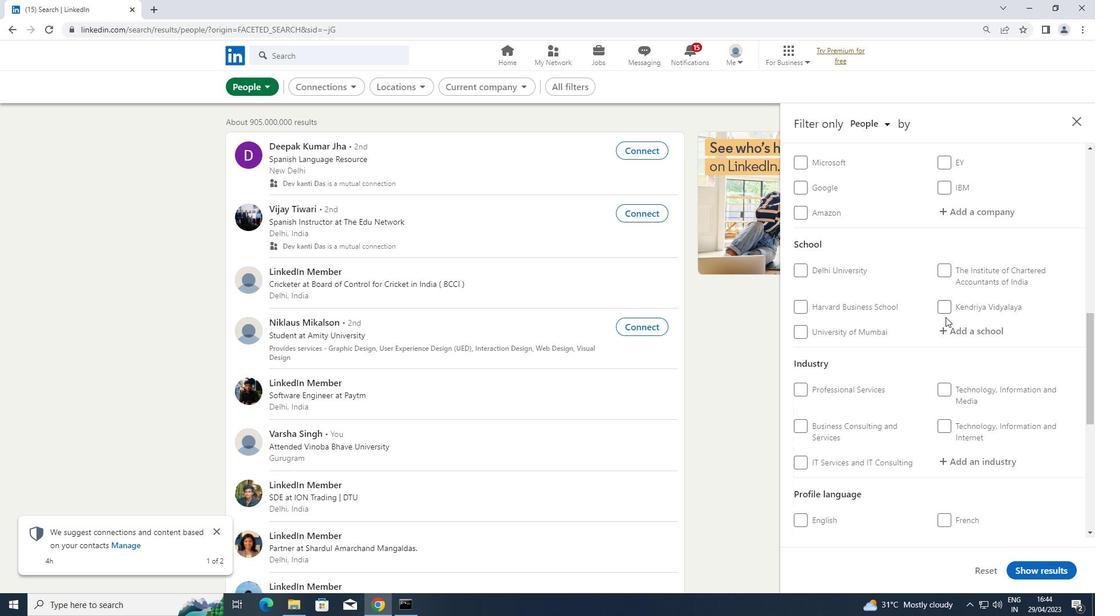 
Action: Mouse moved to (948, 330)
Screenshot: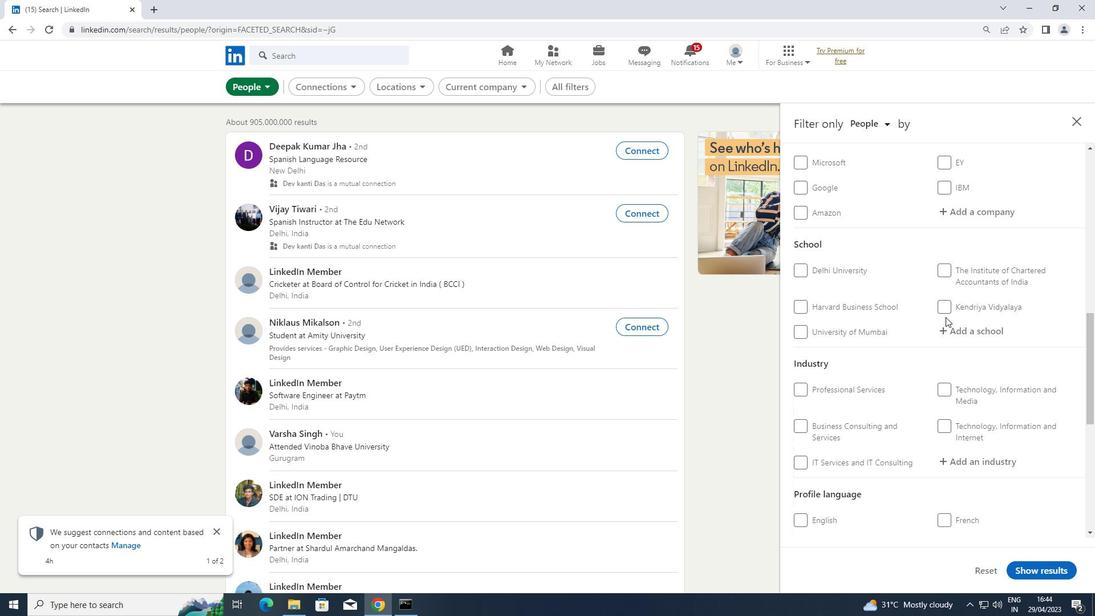 
Action: Mouse pressed left at (948, 330)
Screenshot: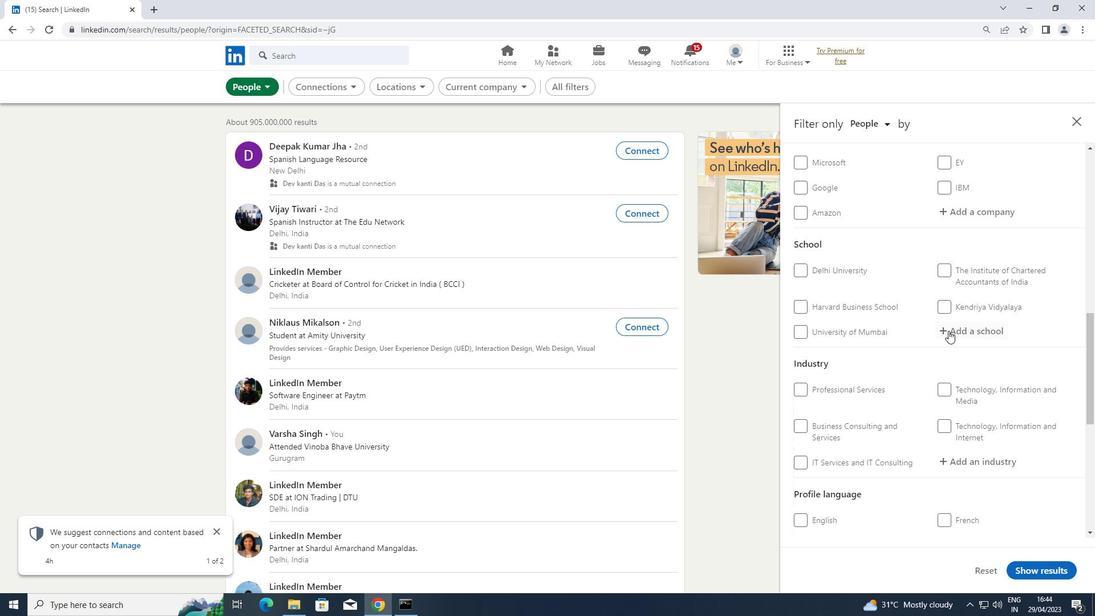 
Action: Mouse moved to (958, 317)
Screenshot: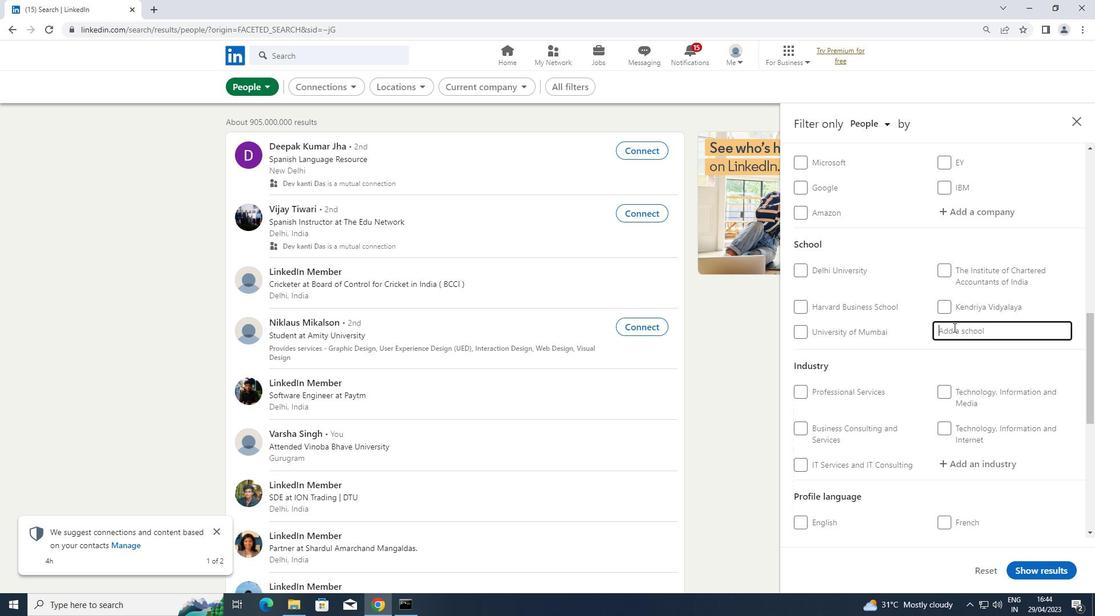 
Action: Key pressed <Key.shift>NATIONAL<Key.space><Key.shift>INSTITUTE<Key.space>OF<Key.space><Key.shift>TECHNOLOGY<Key.space><Key.shift>RAIP
Screenshot: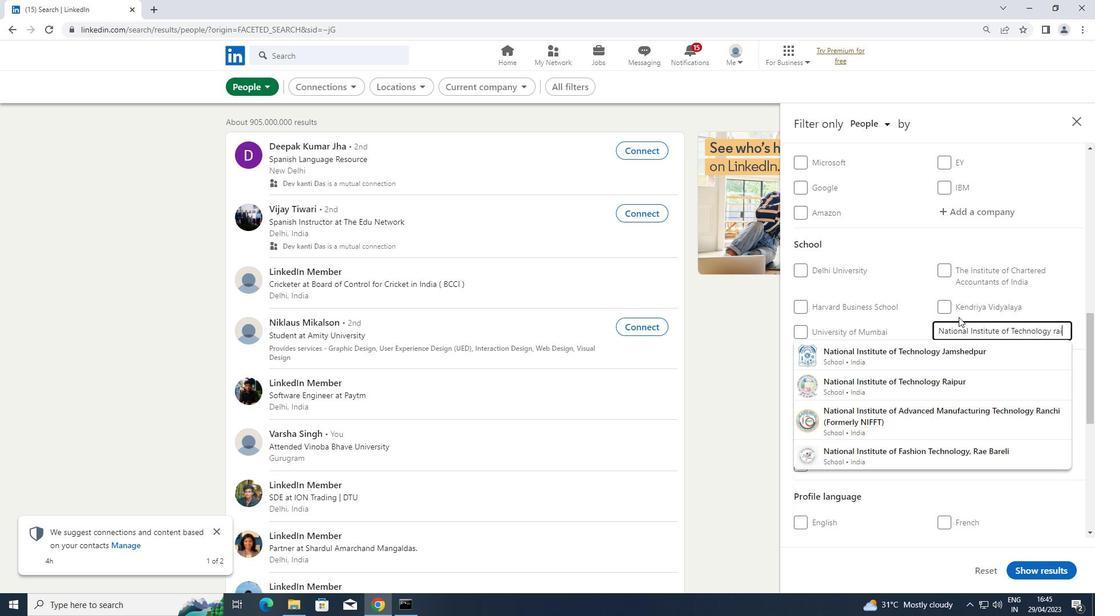 
Action: Mouse moved to (924, 353)
Screenshot: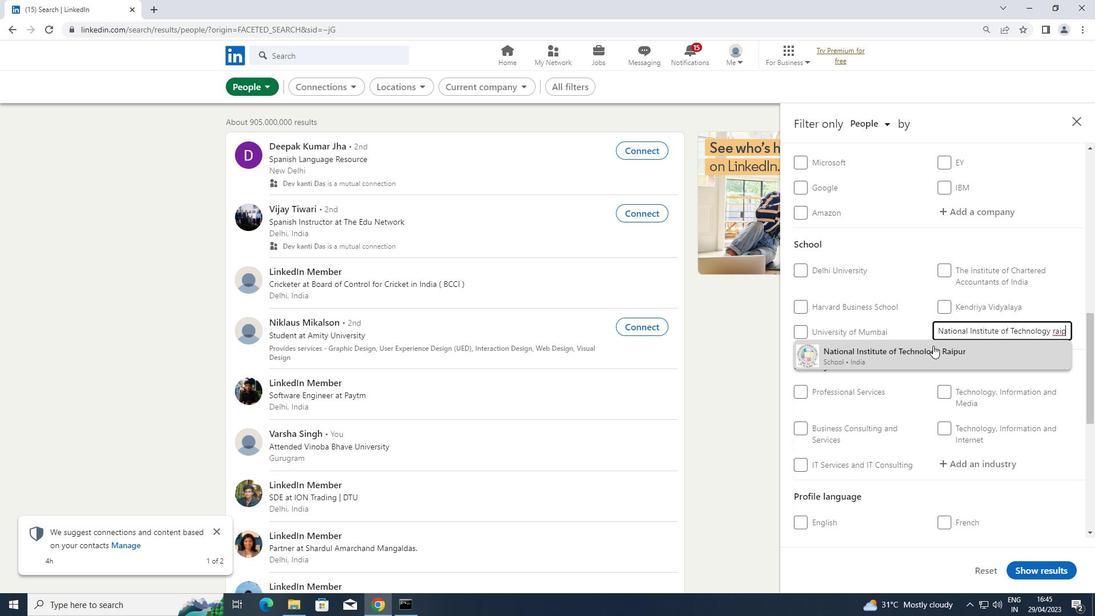 
Action: Mouse pressed left at (924, 353)
Screenshot: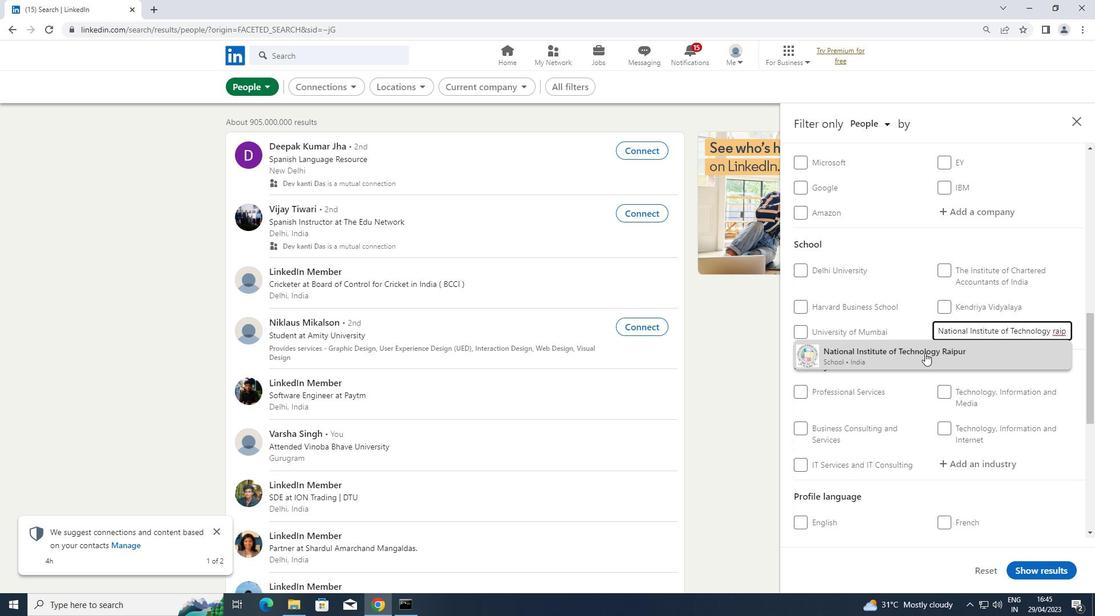 
Action: Mouse scrolled (924, 353) with delta (0, 0)
Screenshot: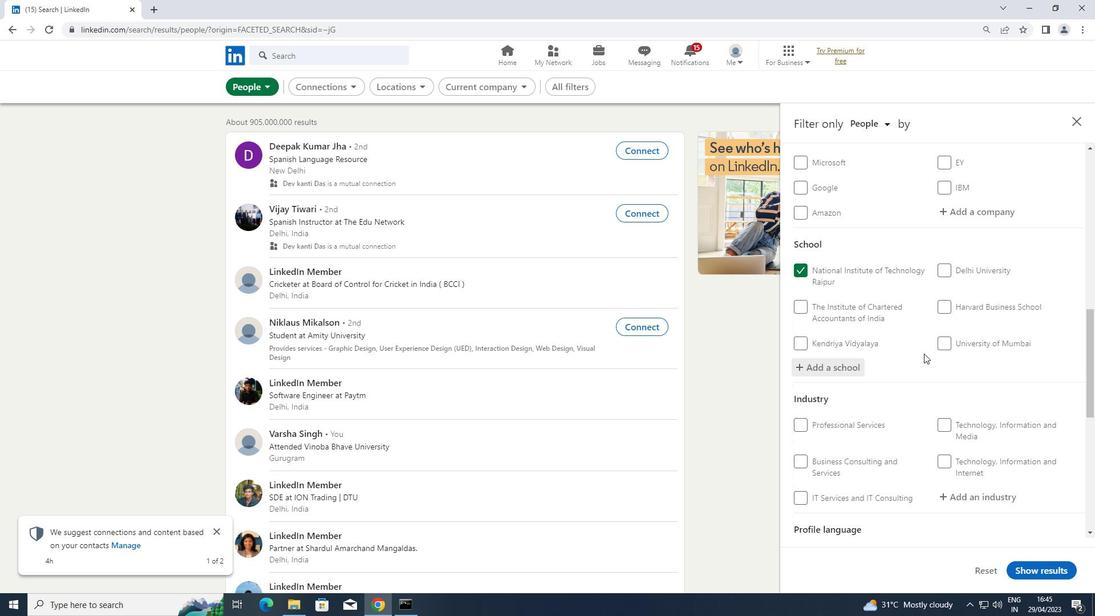 
Action: Mouse scrolled (924, 353) with delta (0, 0)
Screenshot: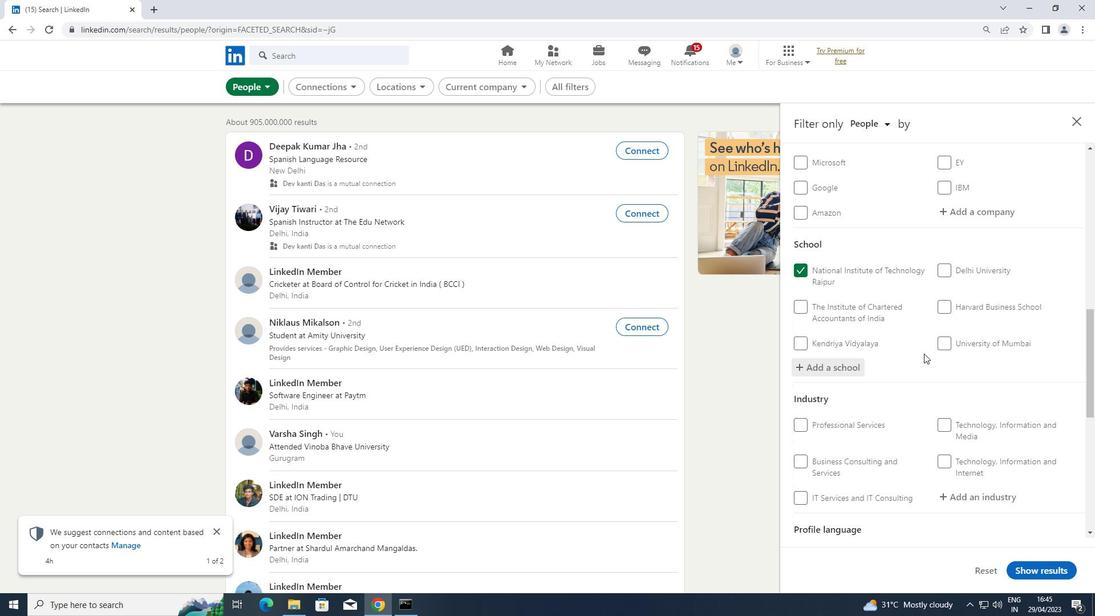 
Action: Mouse scrolled (924, 353) with delta (0, 0)
Screenshot: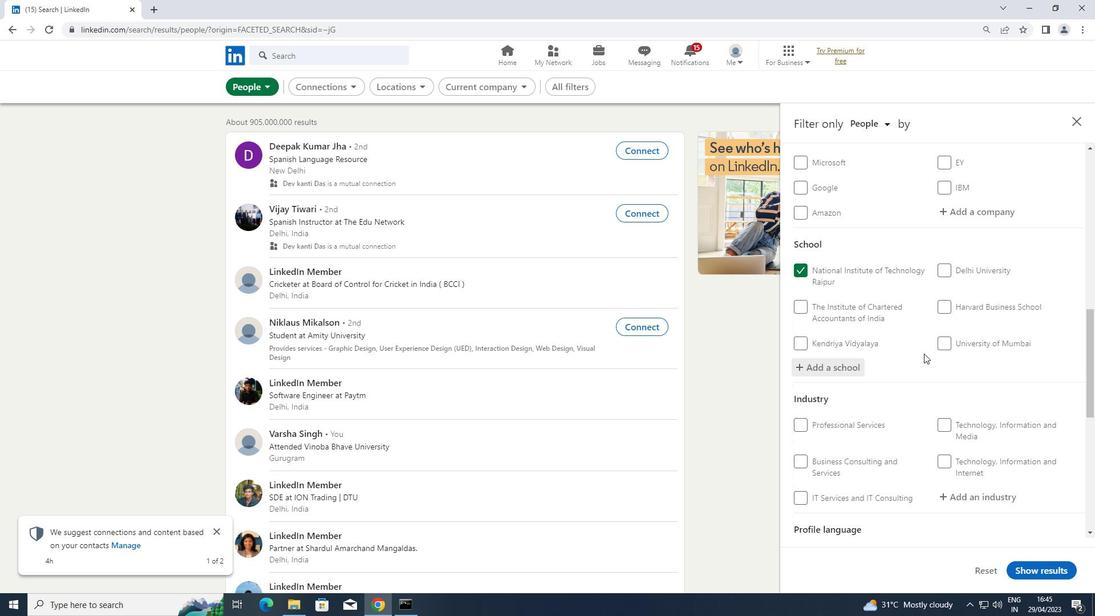 
Action: Mouse scrolled (924, 353) with delta (0, 0)
Screenshot: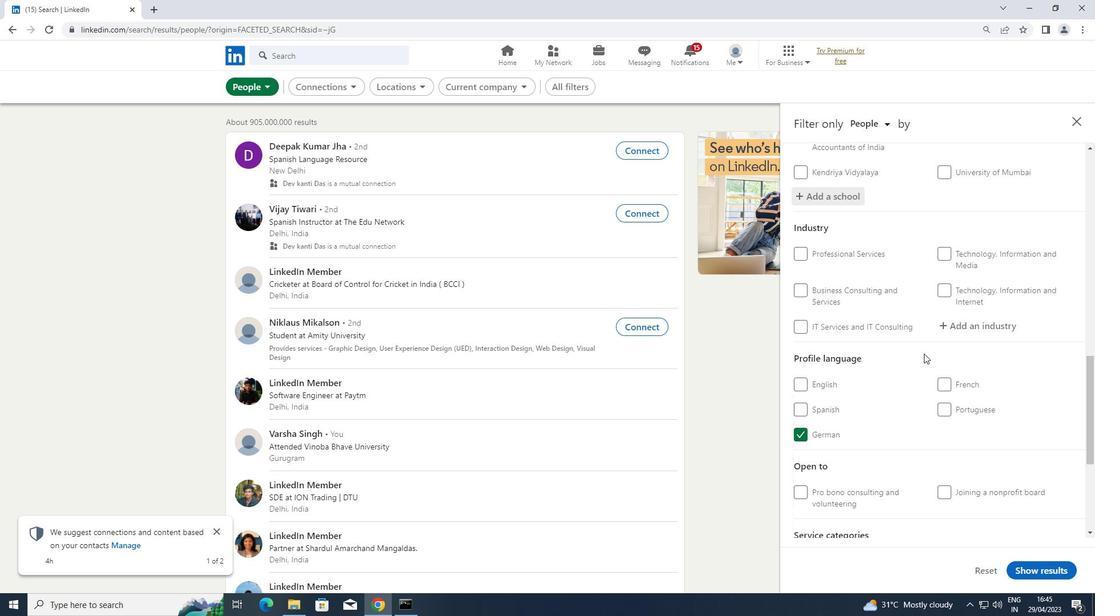 
Action: Mouse moved to (921, 274)
Screenshot: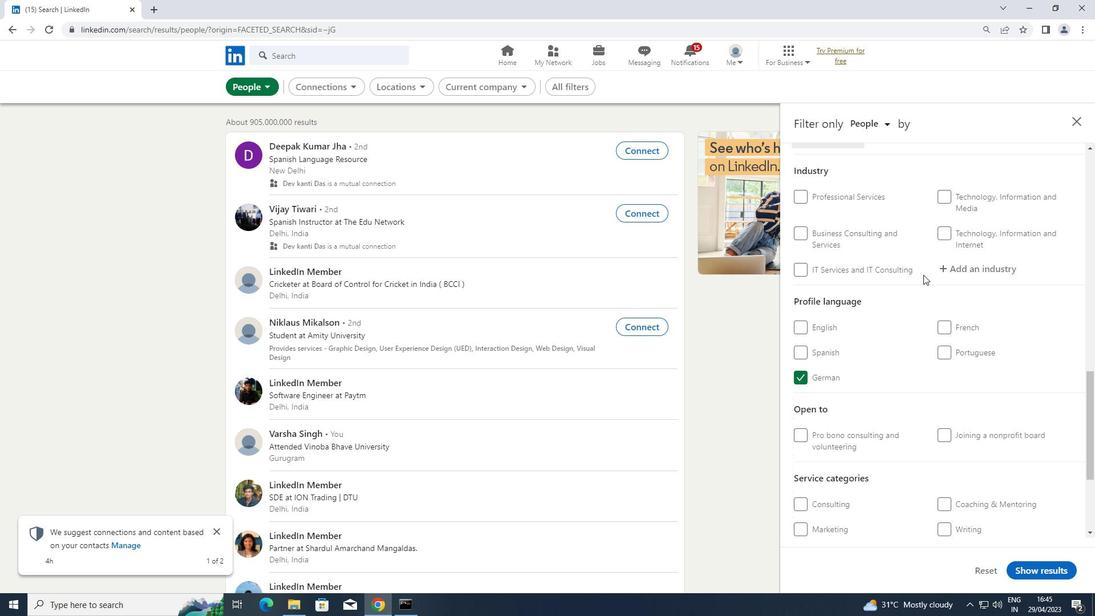 
Action: Mouse scrolled (921, 275) with delta (0, 0)
Screenshot: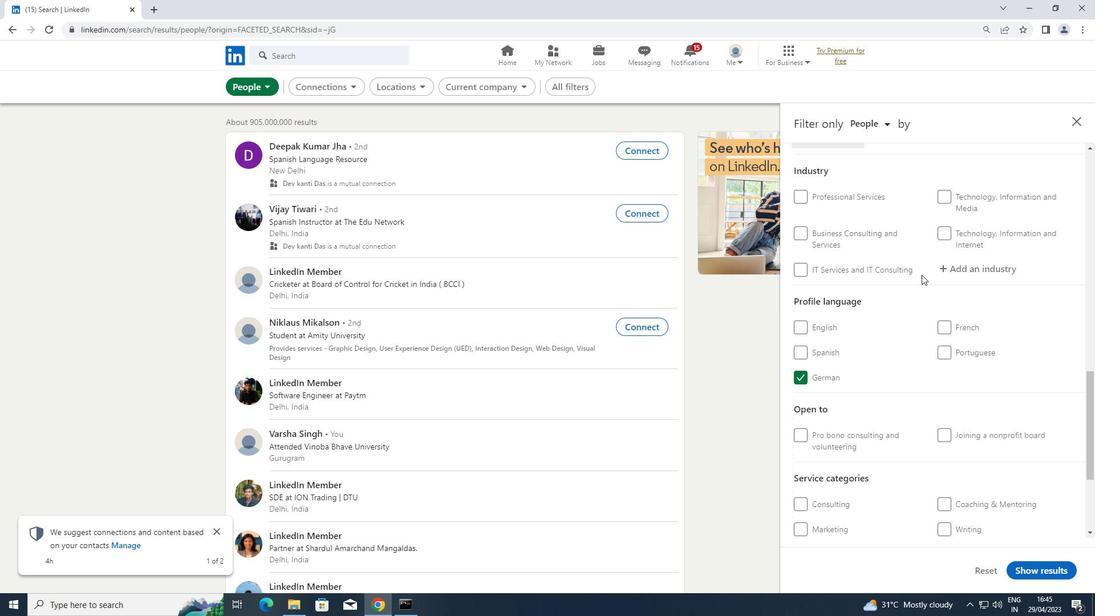 
Action: Mouse moved to (981, 325)
Screenshot: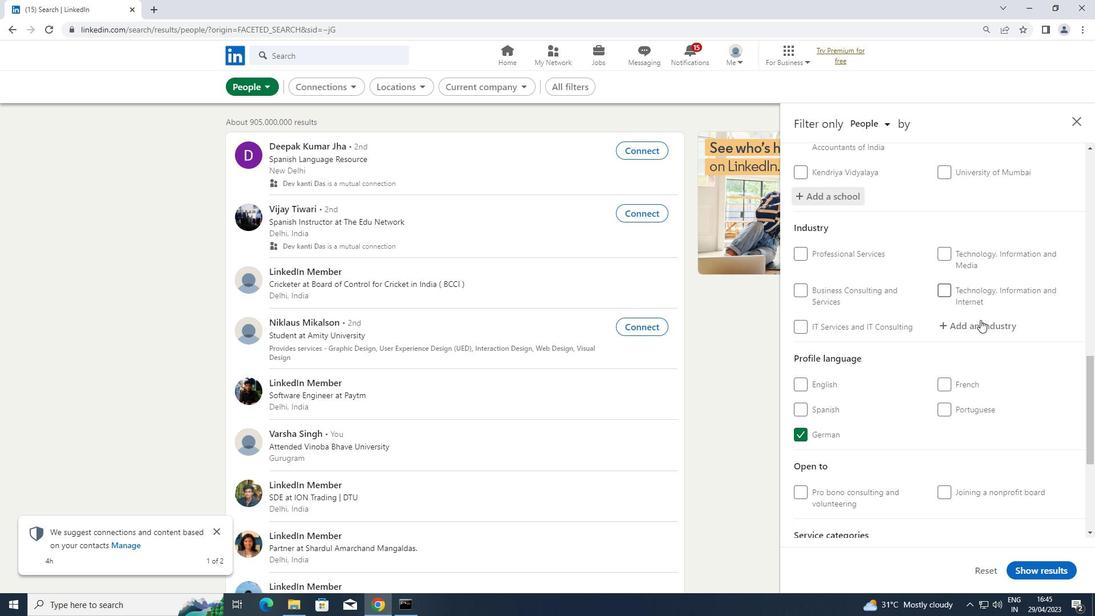 
Action: Mouse pressed left at (981, 325)
Screenshot: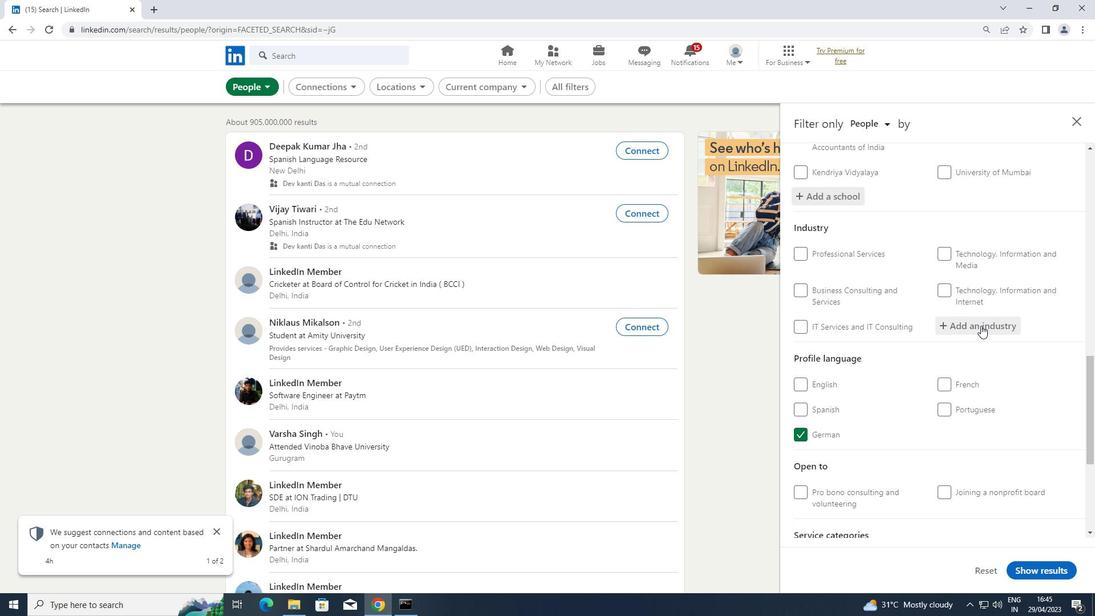 
Action: Key pressed <Key.shift>VENTURE
Screenshot: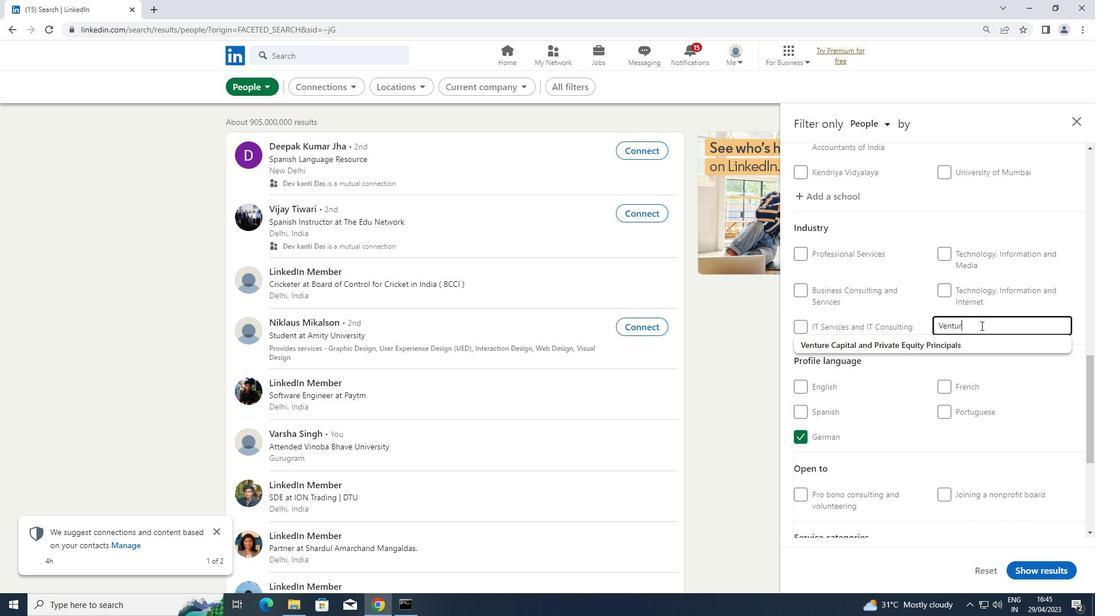 
Action: Mouse moved to (915, 346)
Screenshot: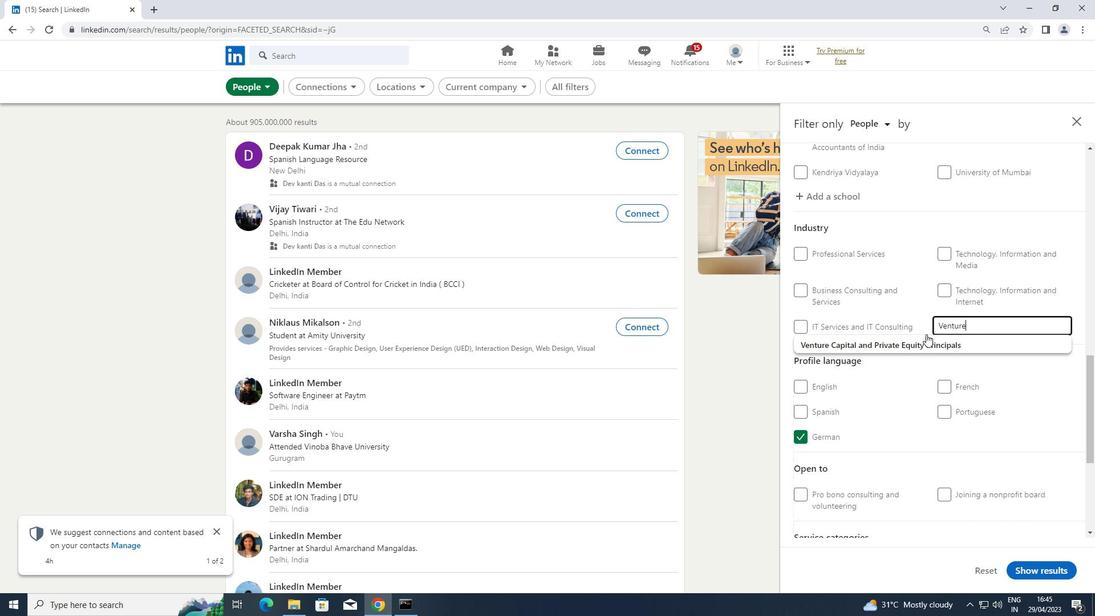 
Action: Mouse pressed left at (915, 346)
Screenshot: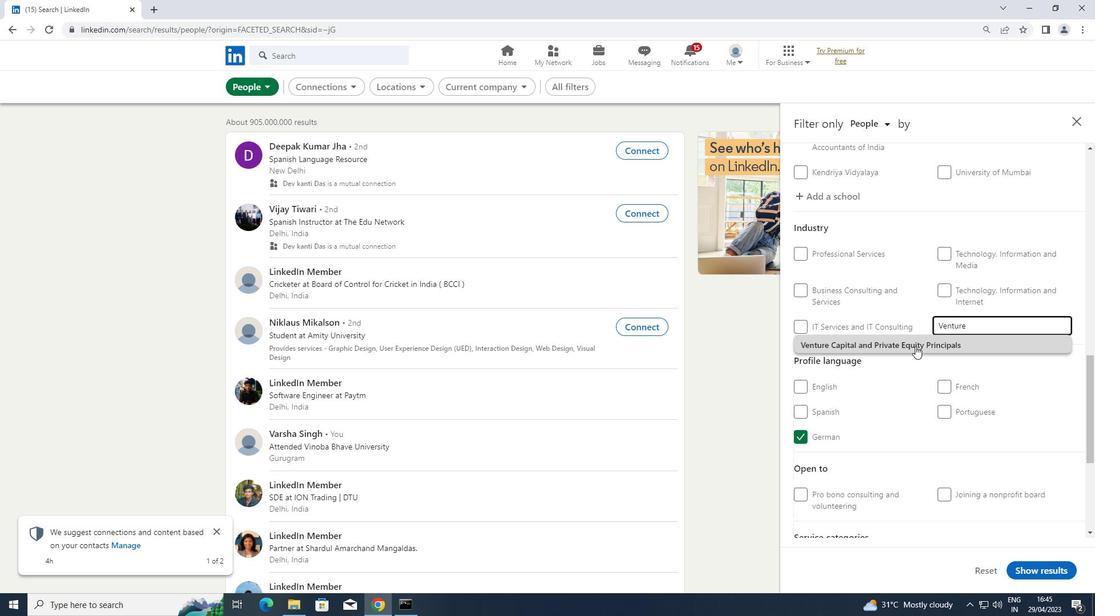 
Action: Mouse scrolled (915, 345) with delta (0, 0)
Screenshot: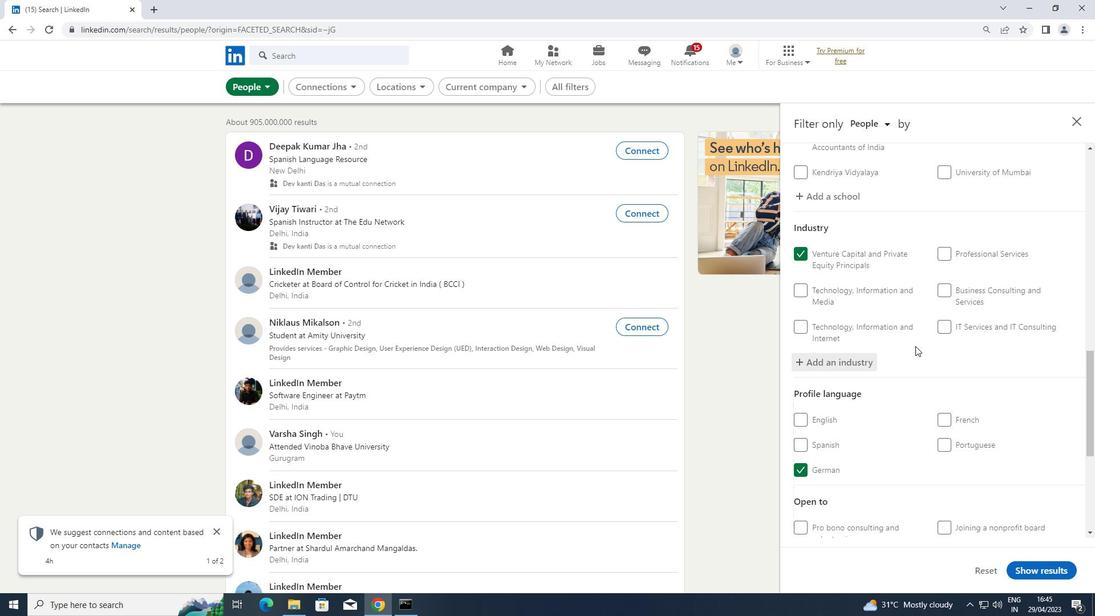 
Action: Mouse scrolled (915, 345) with delta (0, 0)
Screenshot: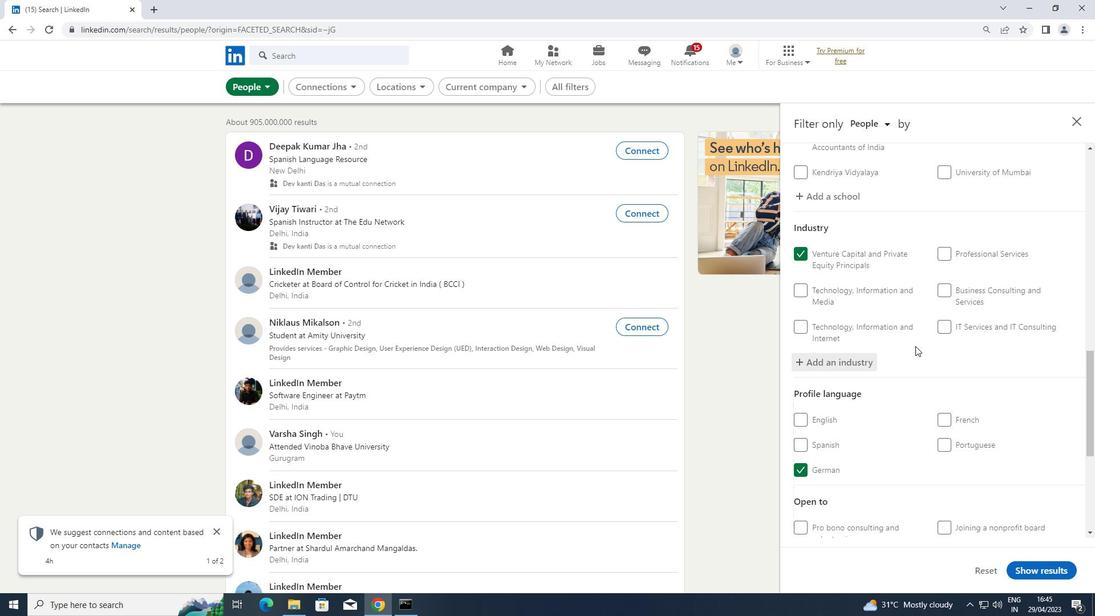 
Action: Mouse scrolled (915, 345) with delta (0, 0)
Screenshot: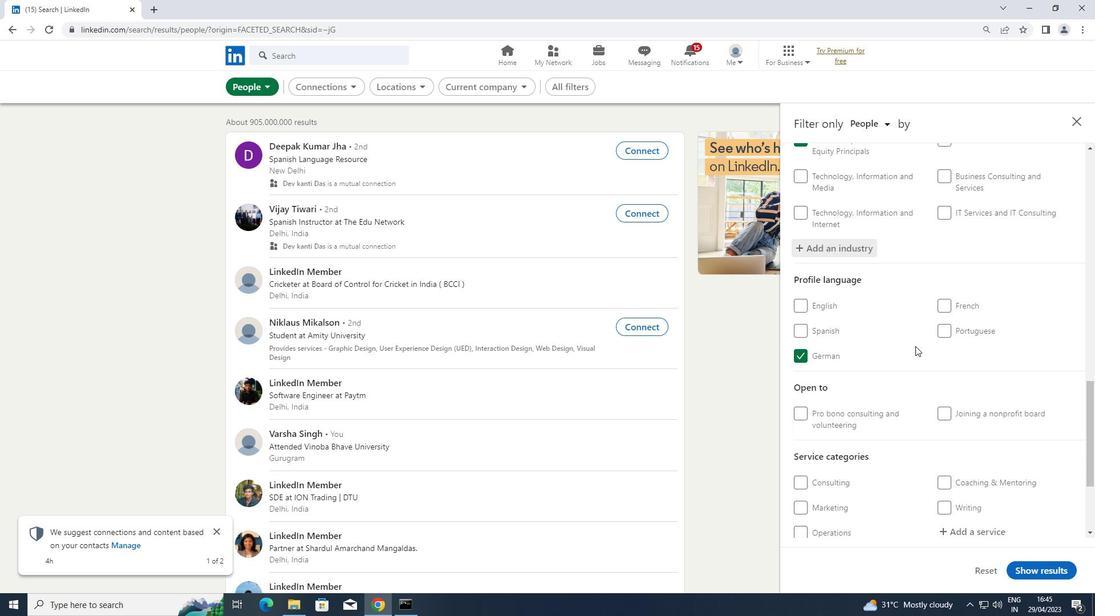 
Action: Mouse scrolled (915, 345) with delta (0, 0)
Screenshot: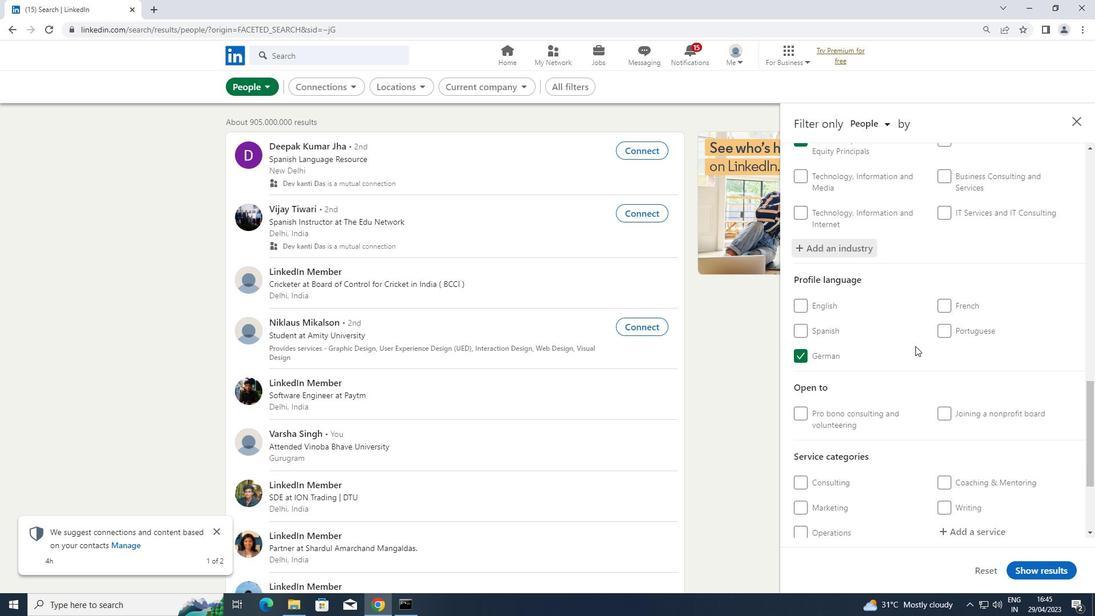 
Action: Mouse scrolled (915, 345) with delta (0, 0)
Screenshot: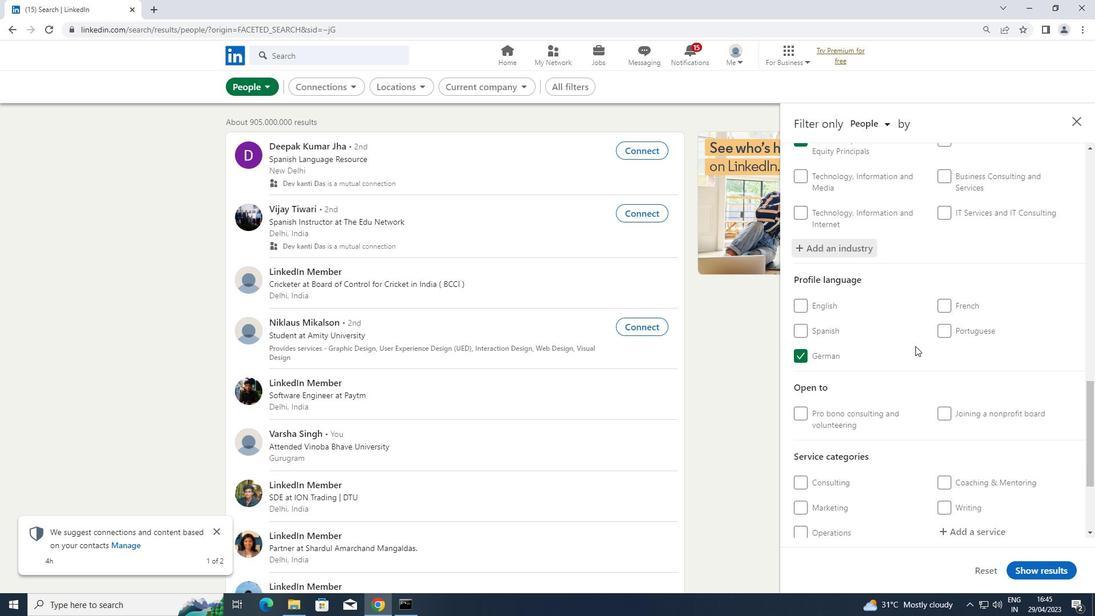 
Action: Mouse moved to (954, 368)
Screenshot: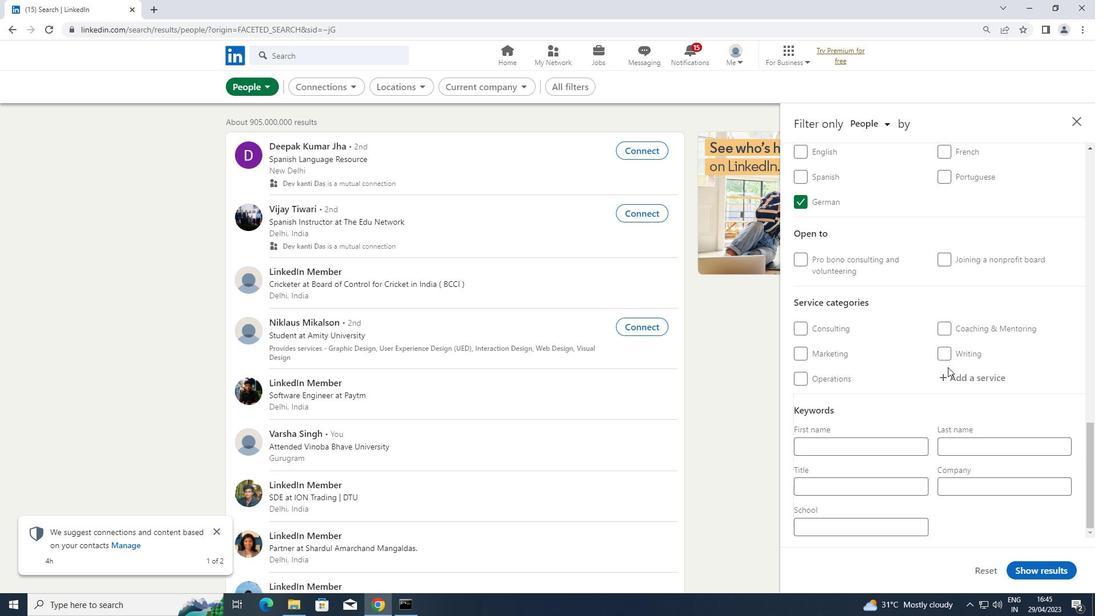 
Action: Mouse pressed left at (954, 368)
Screenshot: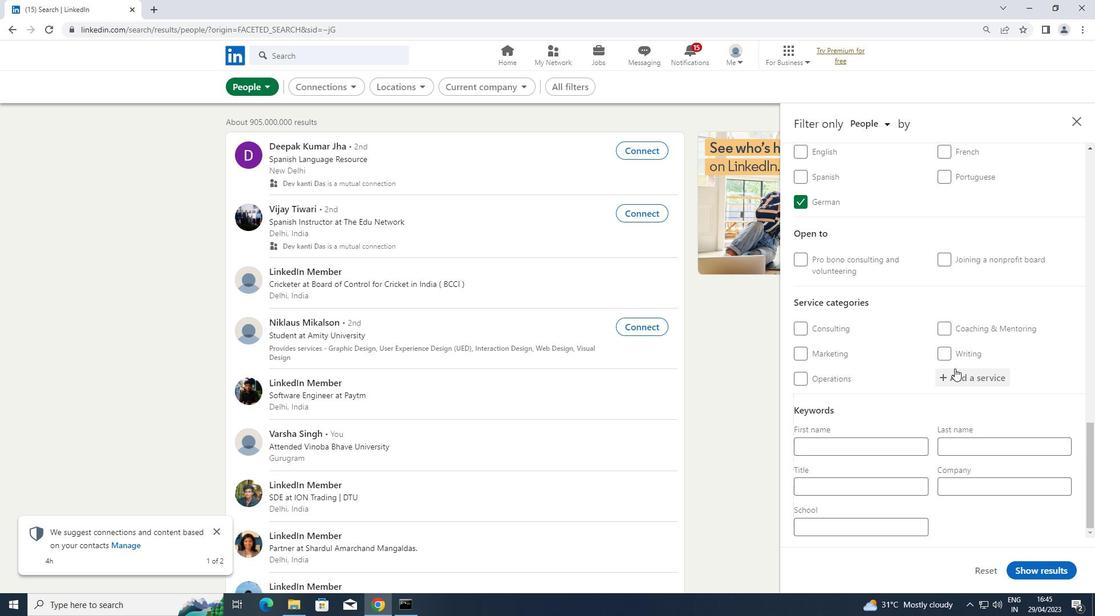 
Action: Key pressed <Key.shift>PERSONAL<Key.space>
Screenshot: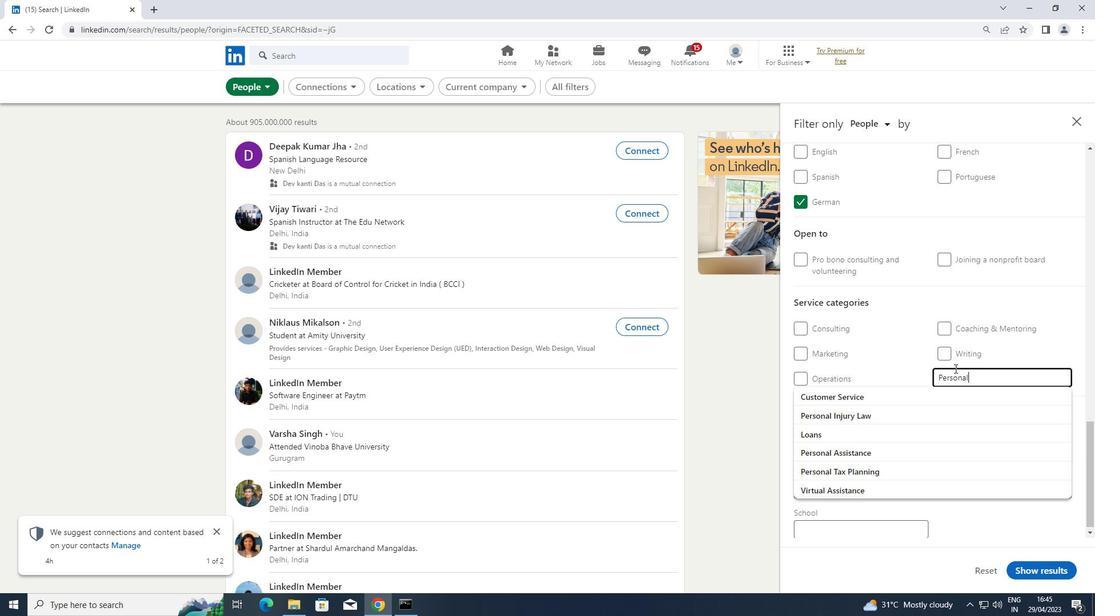 
Action: Mouse moved to (809, 419)
Screenshot: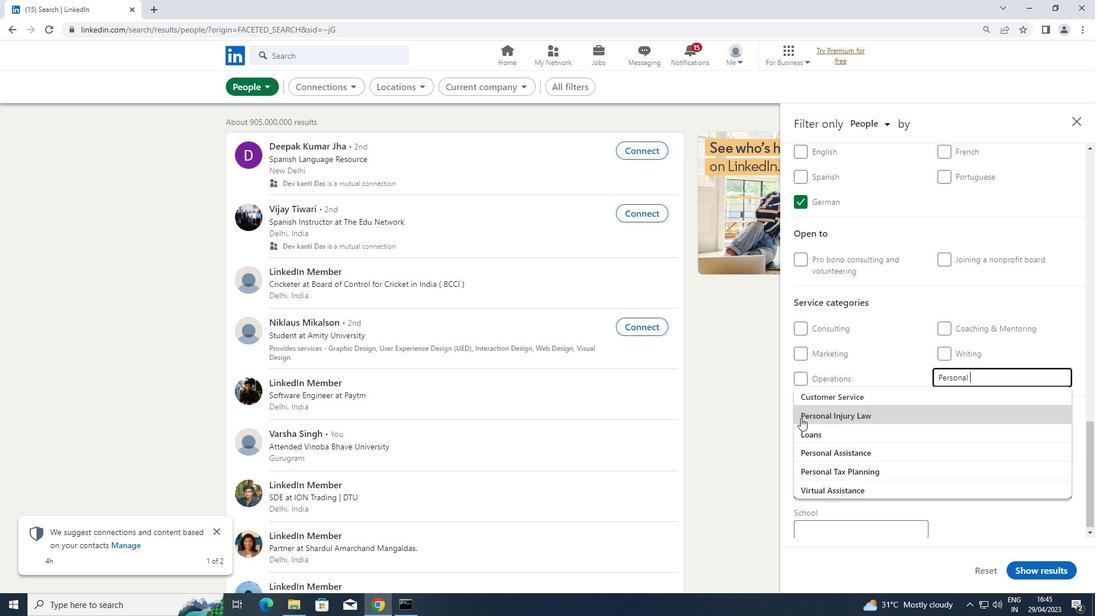 
Action: Mouse pressed left at (809, 419)
Screenshot: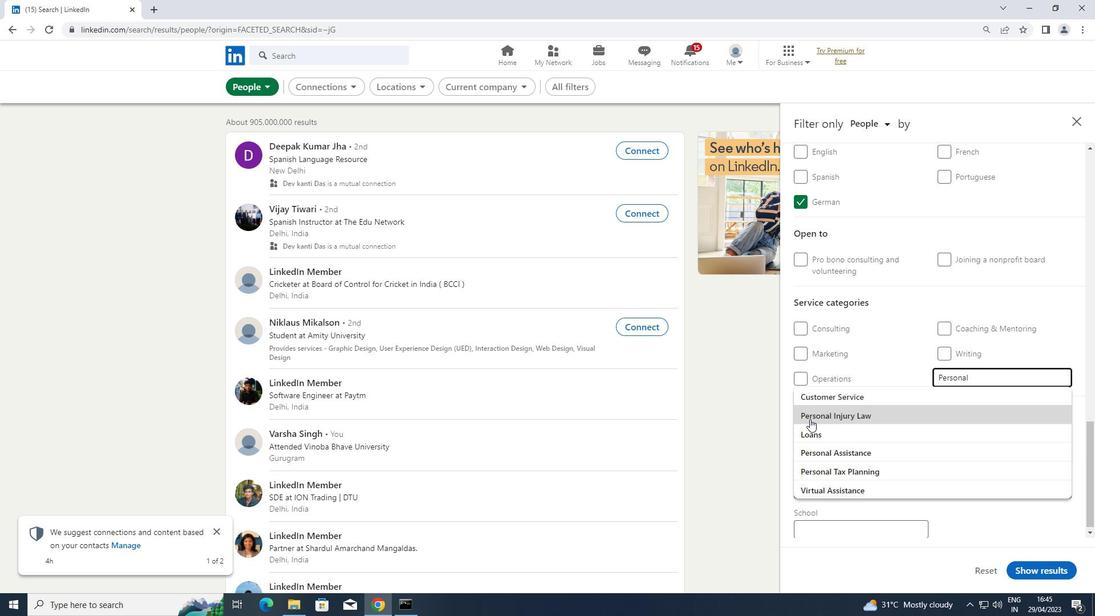 
Action: Mouse scrolled (809, 418) with delta (0, 0)
Screenshot: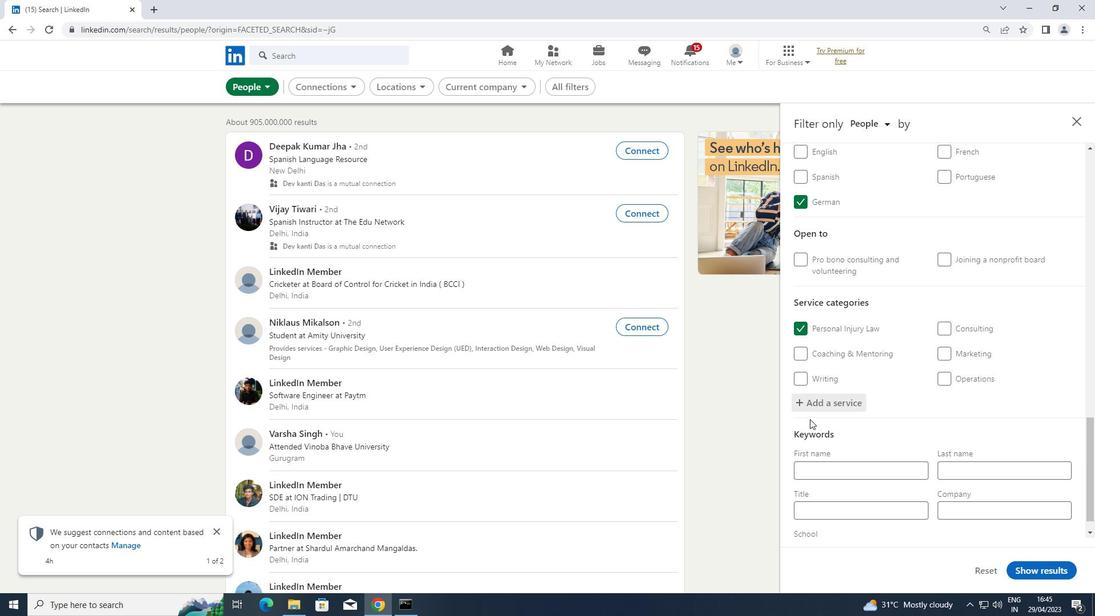 
Action: Mouse scrolled (809, 418) with delta (0, 0)
Screenshot: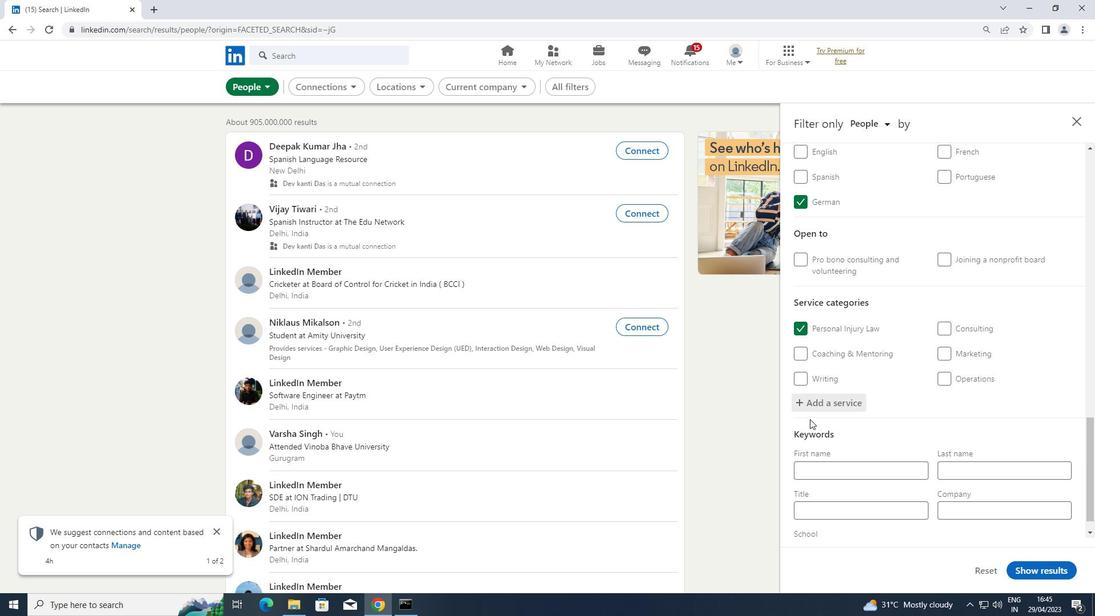 
Action: Mouse scrolled (809, 418) with delta (0, 0)
Screenshot: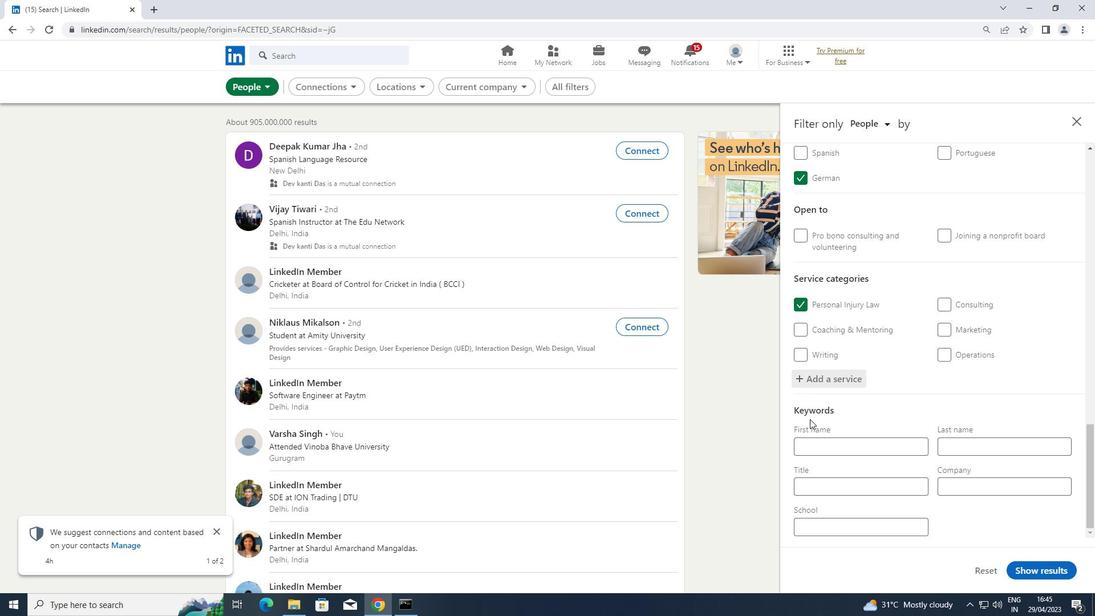
Action: Mouse moved to (829, 488)
Screenshot: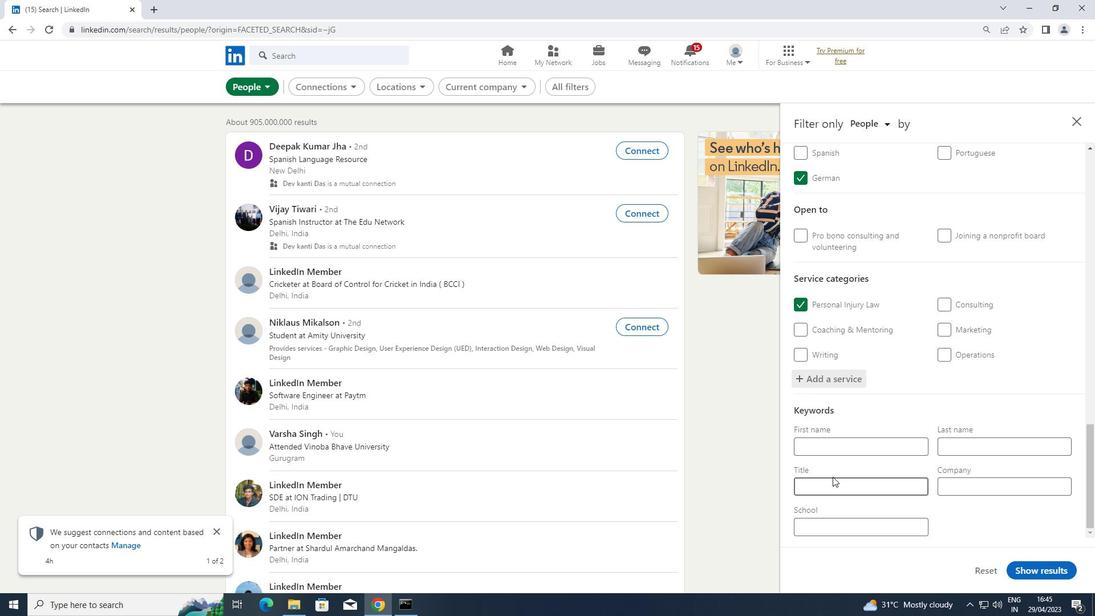 
Action: Mouse pressed left at (829, 488)
Screenshot: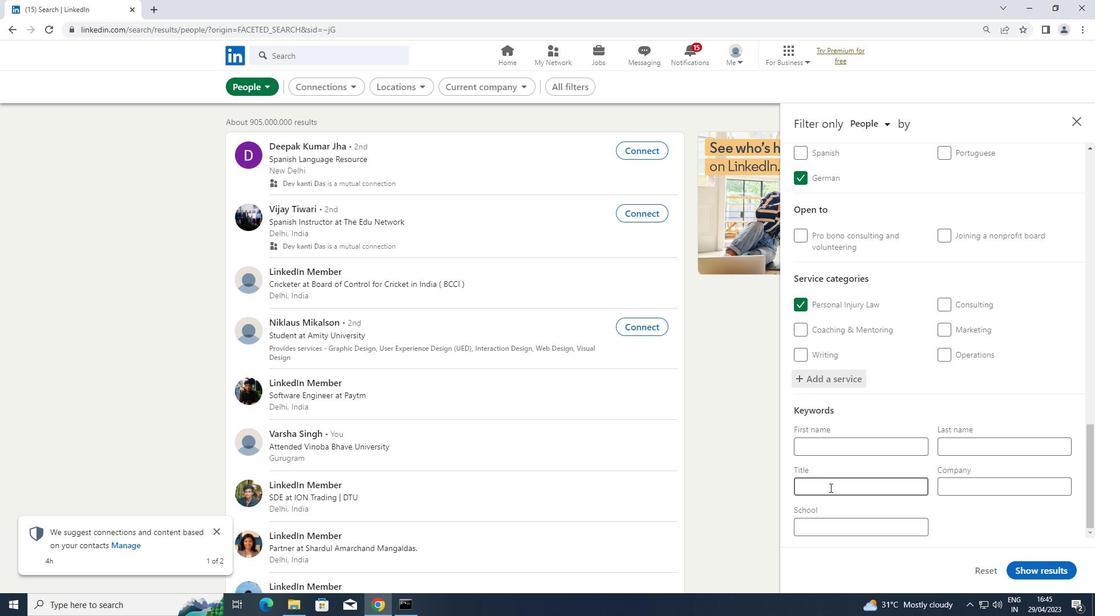 
Action: Mouse pressed right at (829, 488)
Screenshot: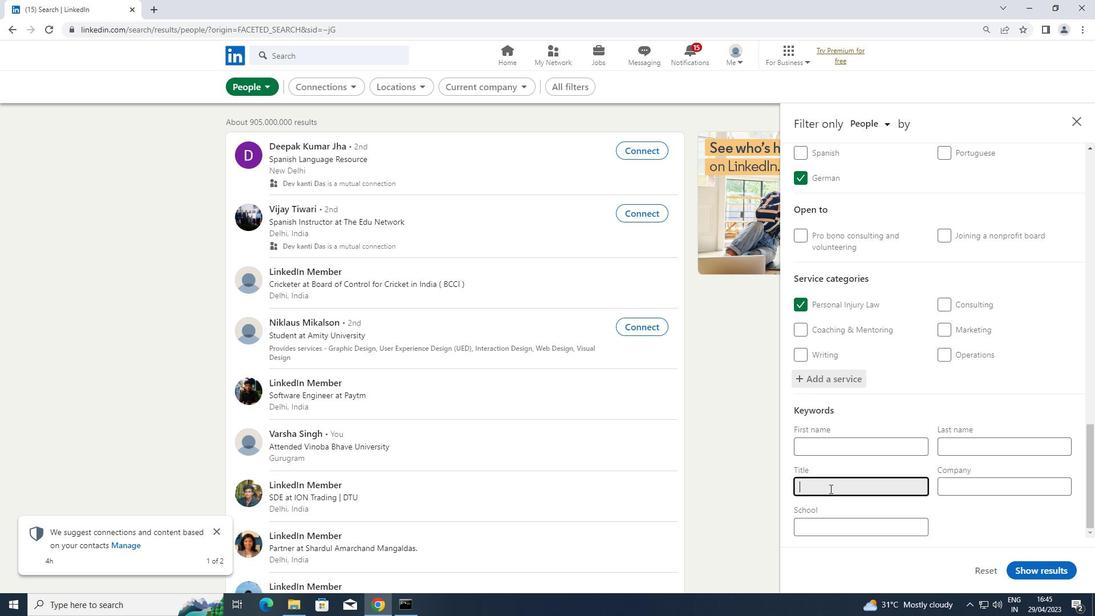 
Action: Key pressed <Key.shift>FARM
Screenshot: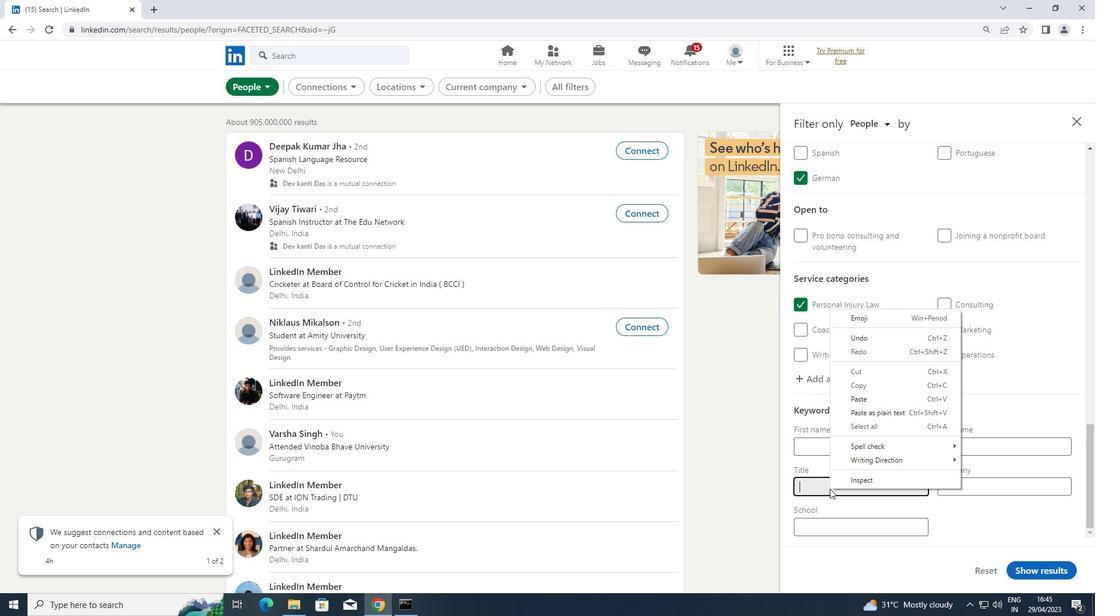 
Action: Mouse moved to (805, 491)
Screenshot: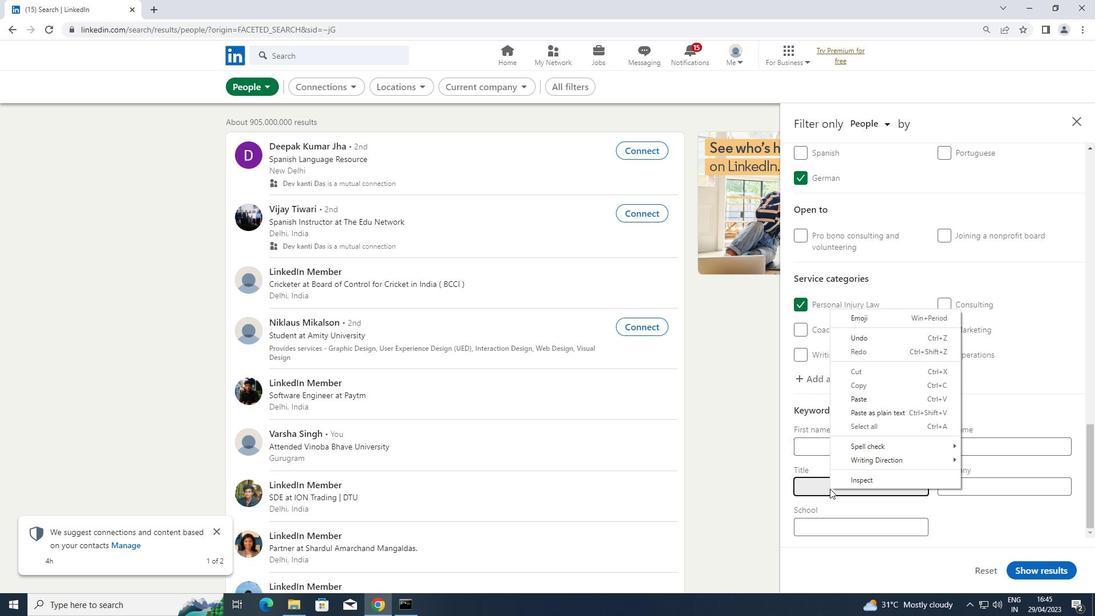 
Action: Mouse pressed left at (805, 491)
Screenshot: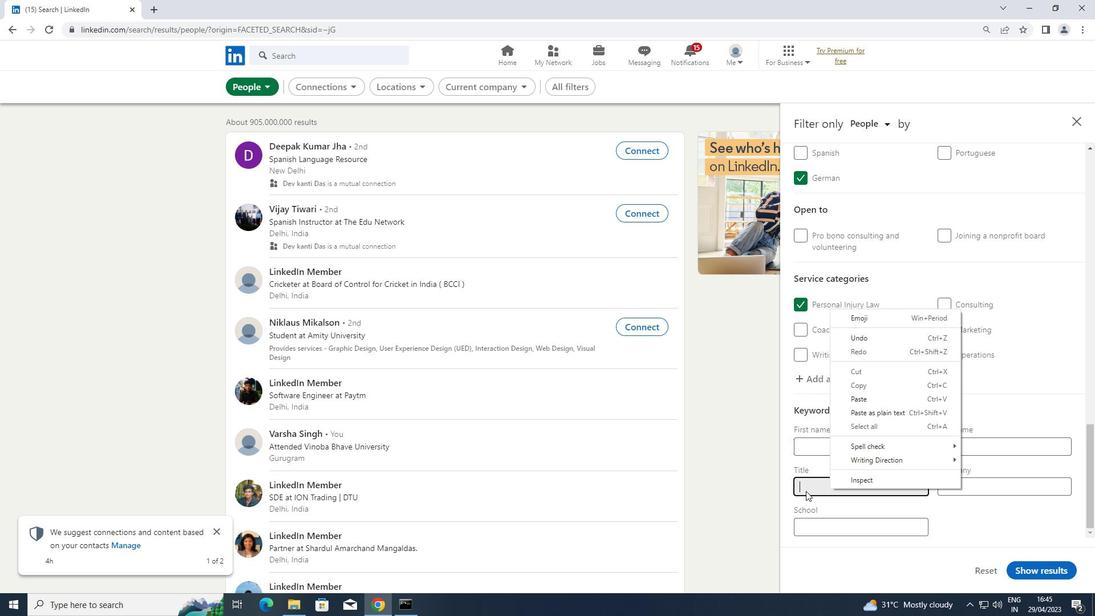 
Action: Key pressed <Key.shift>FARM<Key.space><Key.shift>WORKER
Screenshot: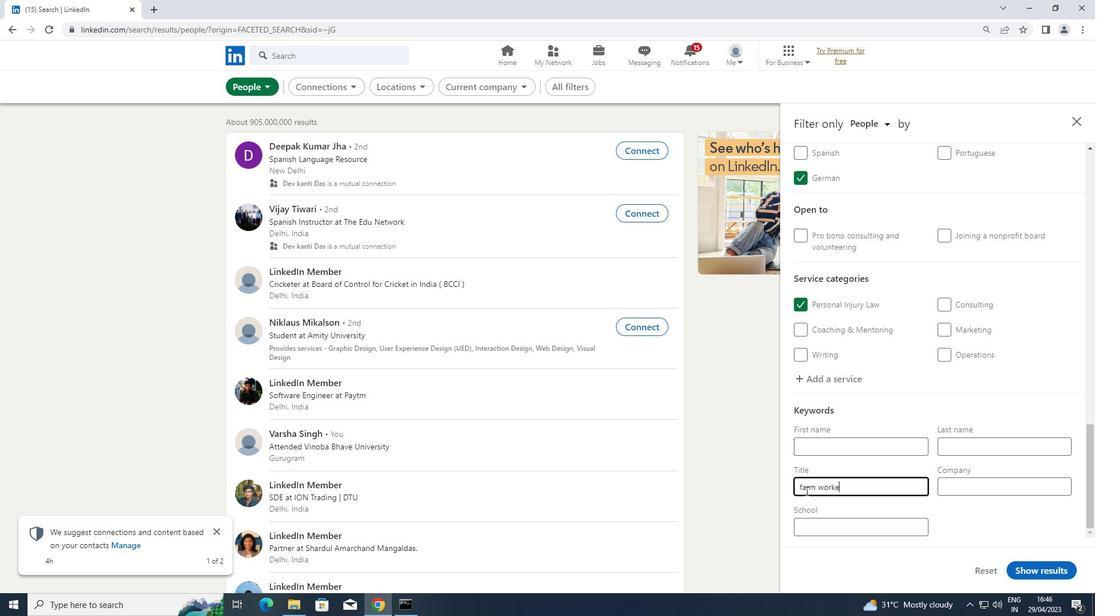 
Action: Mouse moved to (1020, 570)
Screenshot: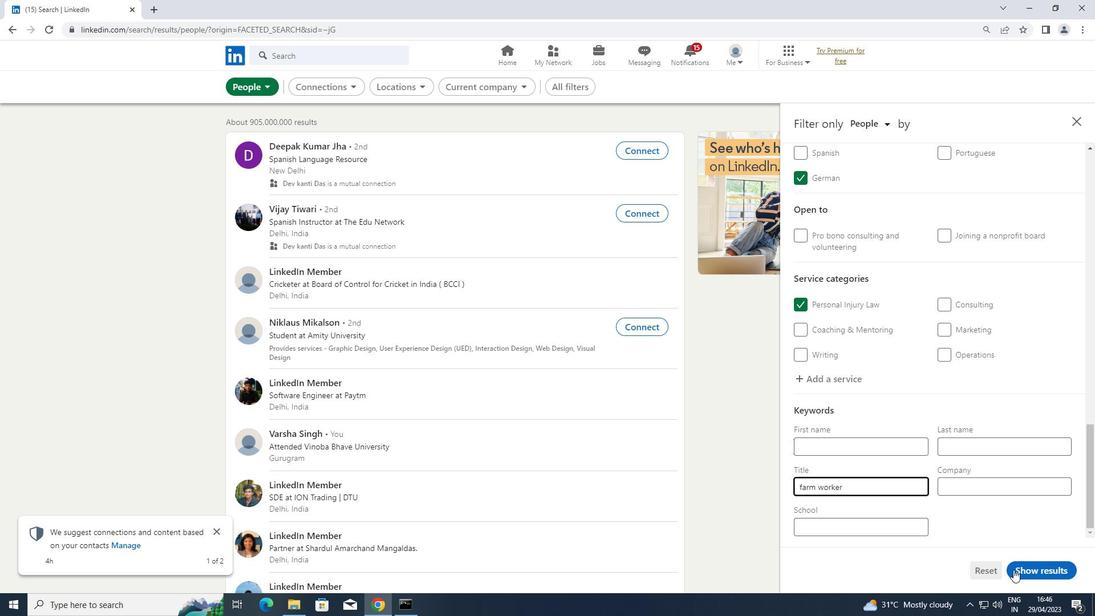 
Action: Mouse pressed left at (1020, 570)
Screenshot: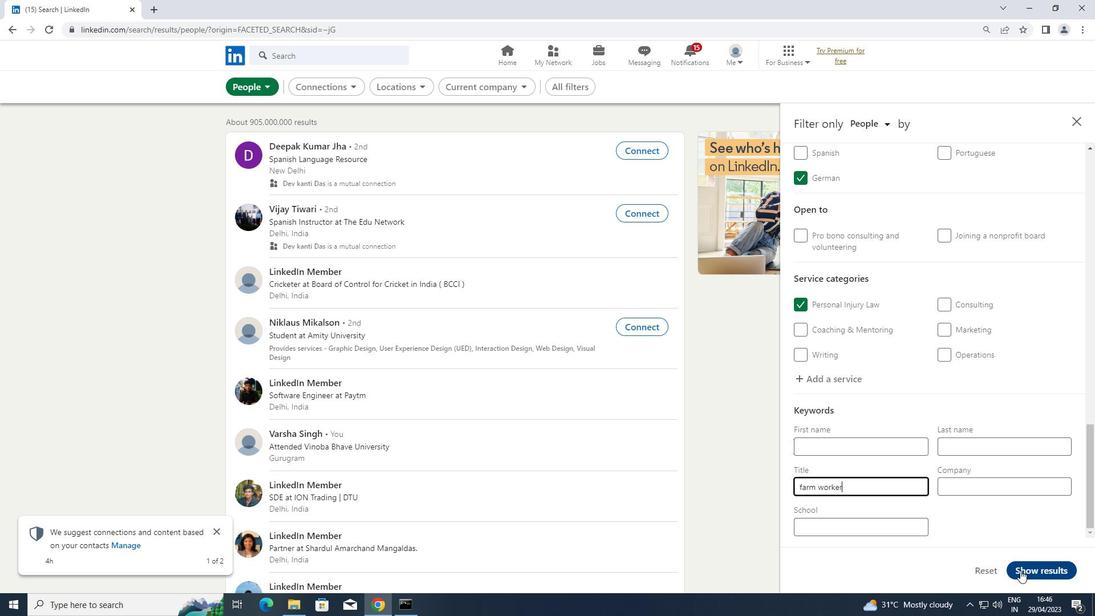 
